 Task: Find a house in Bredbury, United Kingdom, for 4 guests from 6th to 12th September, with a price range of ₹10,000 to ₹14,000, 4 bedrooms, 4 beds, 4 bathrooms, self check-in, and amenities including Wifi, Free parking, TV, Gym, and Breakfast.
Action: Mouse moved to (420, 97)
Screenshot: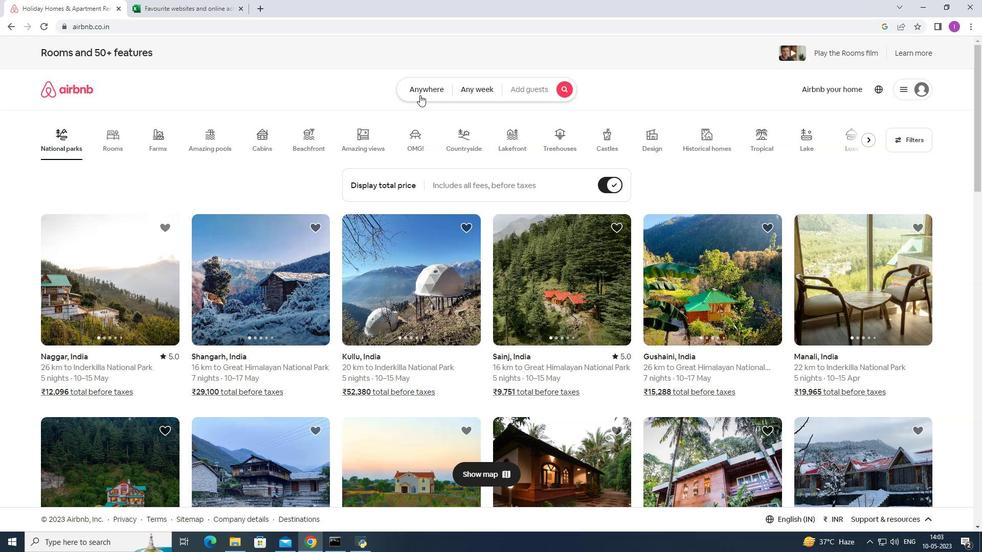 
Action: Mouse pressed left at (420, 97)
Screenshot: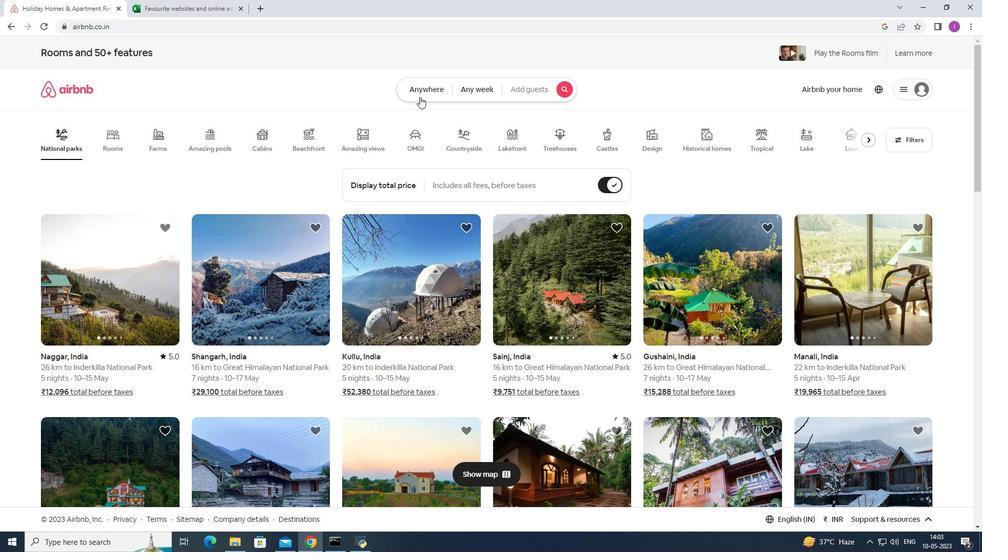 
Action: Mouse moved to (370, 125)
Screenshot: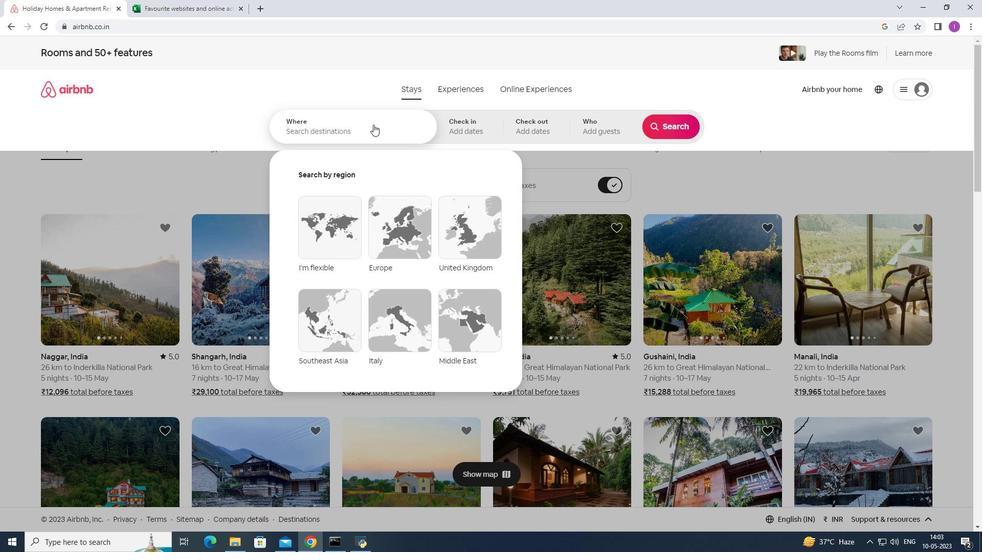 
Action: Mouse pressed left at (370, 125)
Screenshot: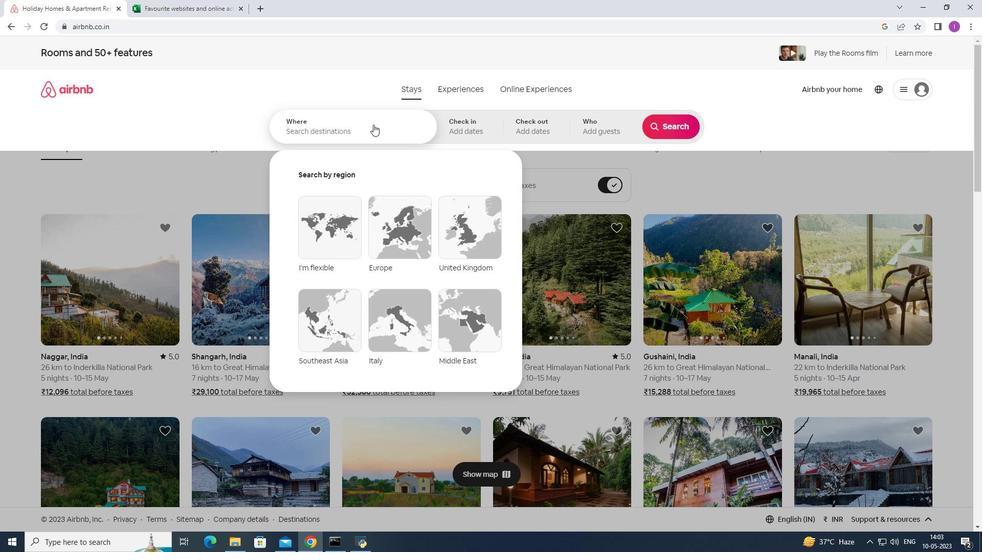 
Action: Key pressed <Key.shift>Bredbury,<Key.shift>United<Key.space><Key.shift>Kingdom
Screenshot: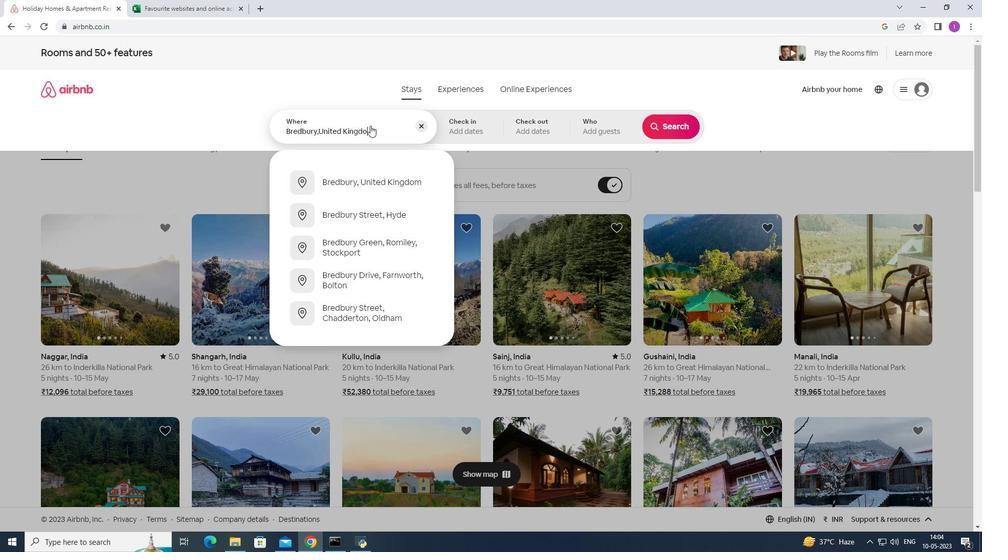 
Action: Mouse moved to (369, 183)
Screenshot: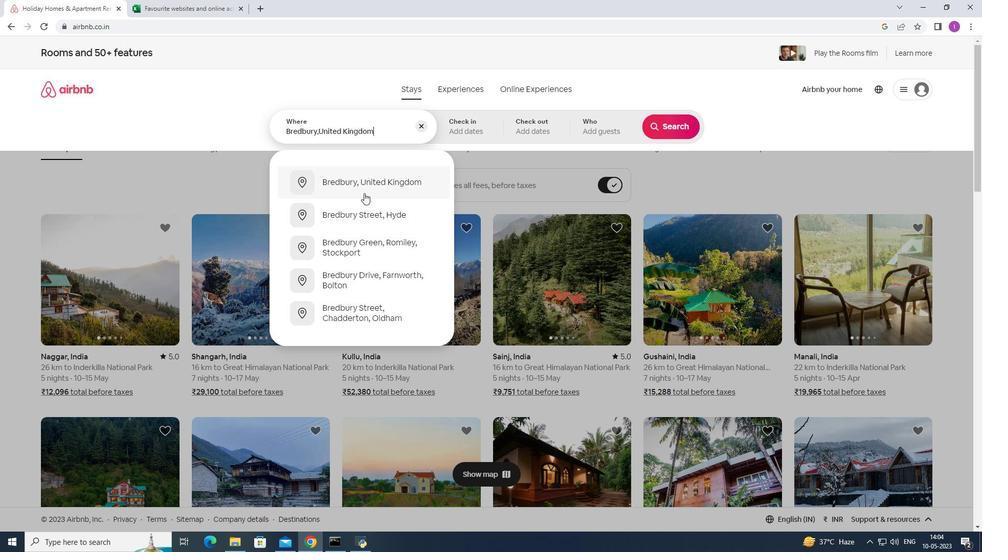 
Action: Mouse pressed left at (369, 183)
Screenshot: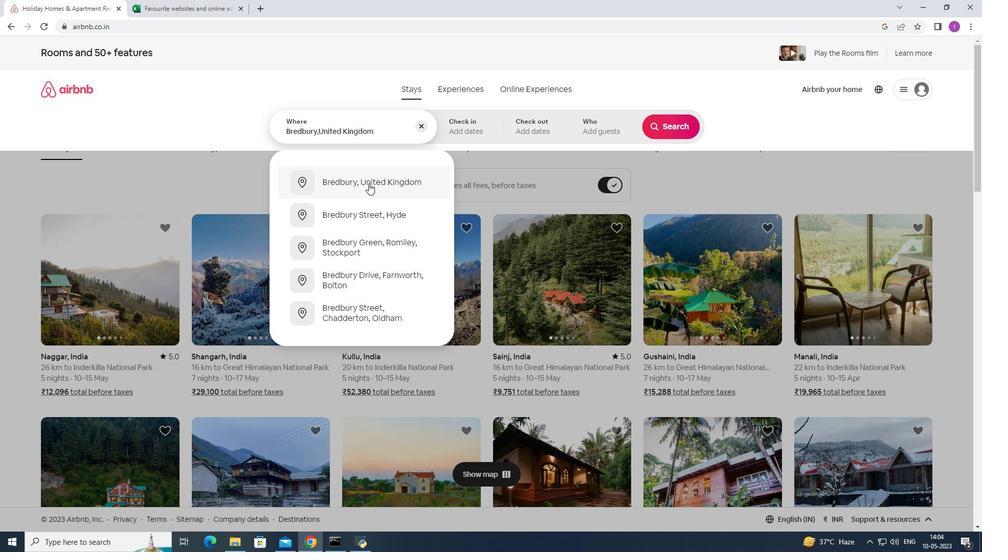
Action: Mouse moved to (665, 211)
Screenshot: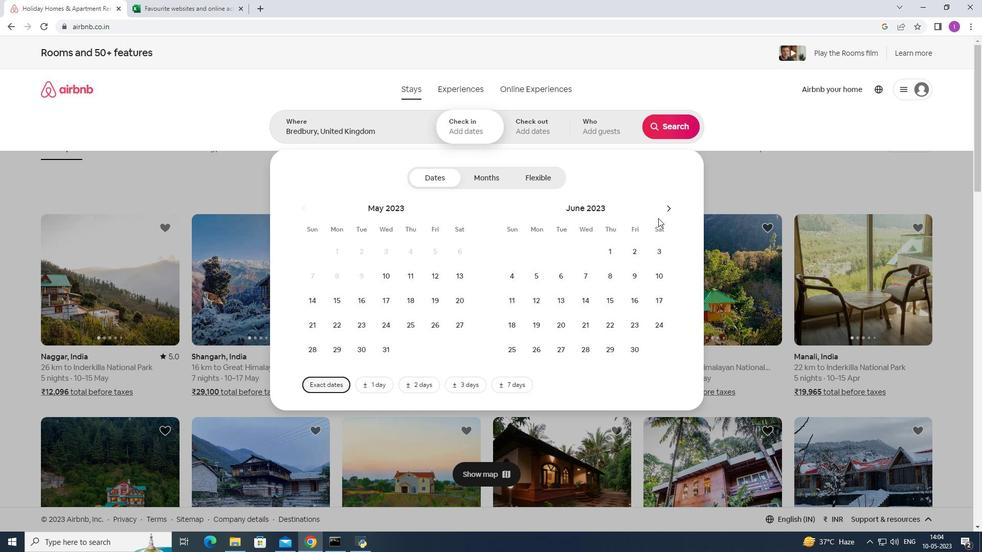
Action: Mouse pressed left at (665, 211)
Screenshot: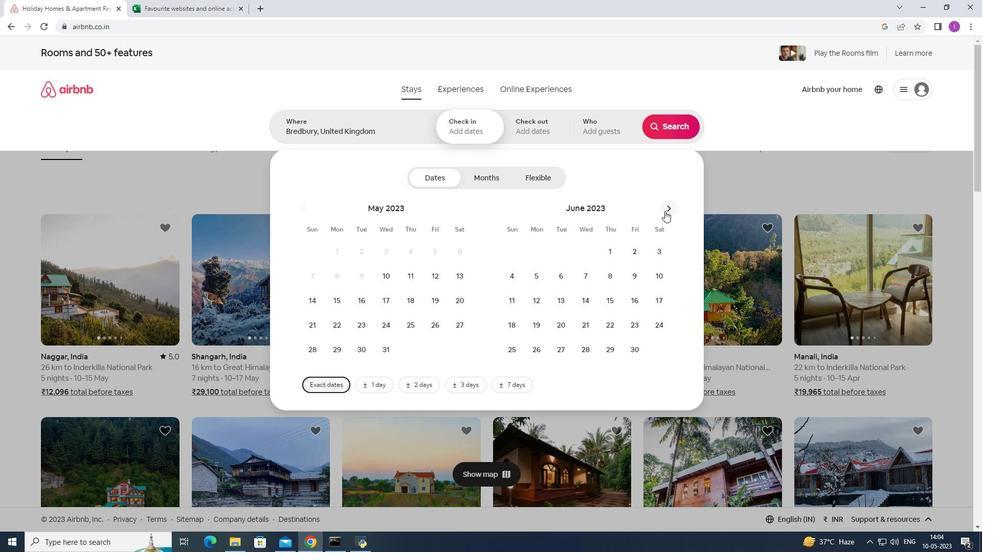 
Action: Mouse pressed left at (665, 211)
Screenshot: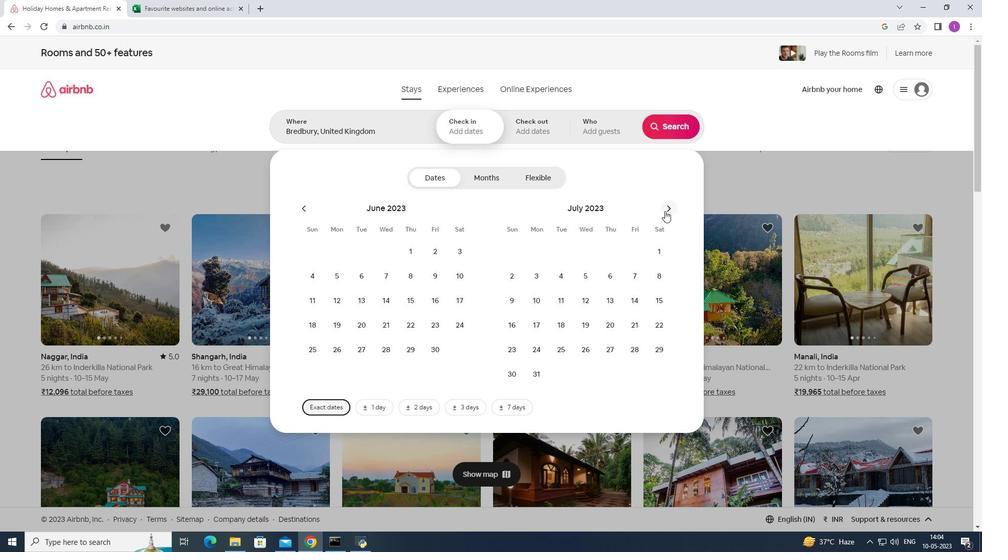 
Action: Mouse moved to (665, 210)
Screenshot: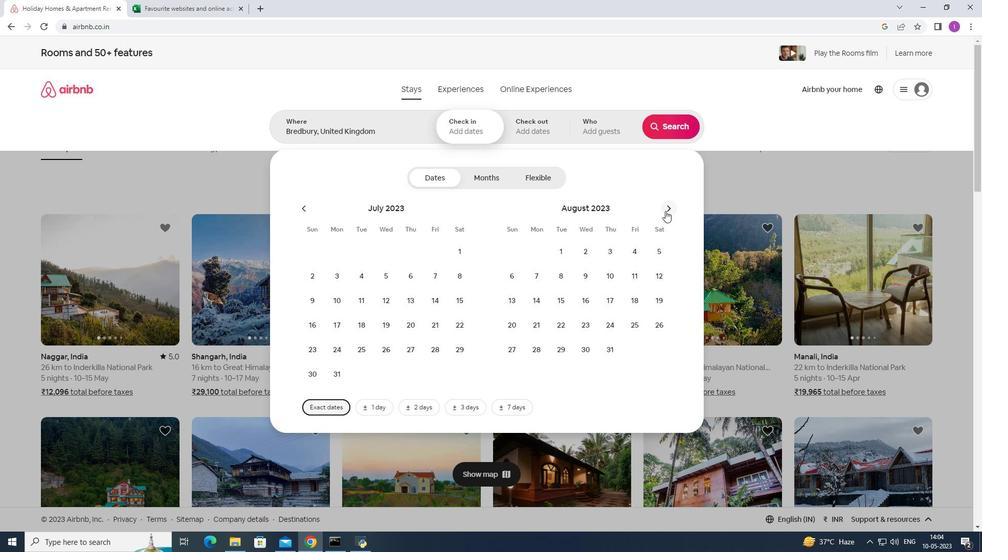
Action: Mouse pressed left at (665, 210)
Screenshot: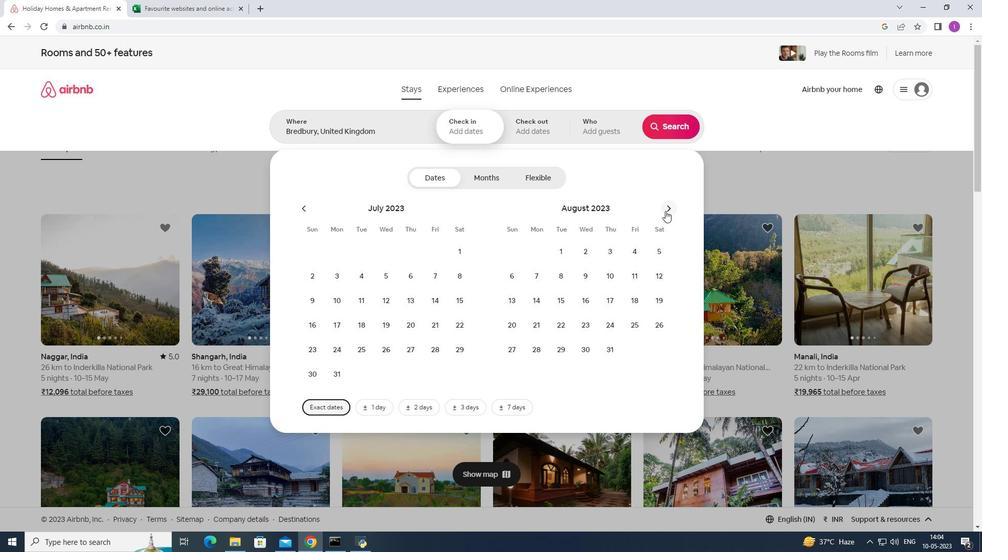 
Action: Mouse moved to (590, 271)
Screenshot: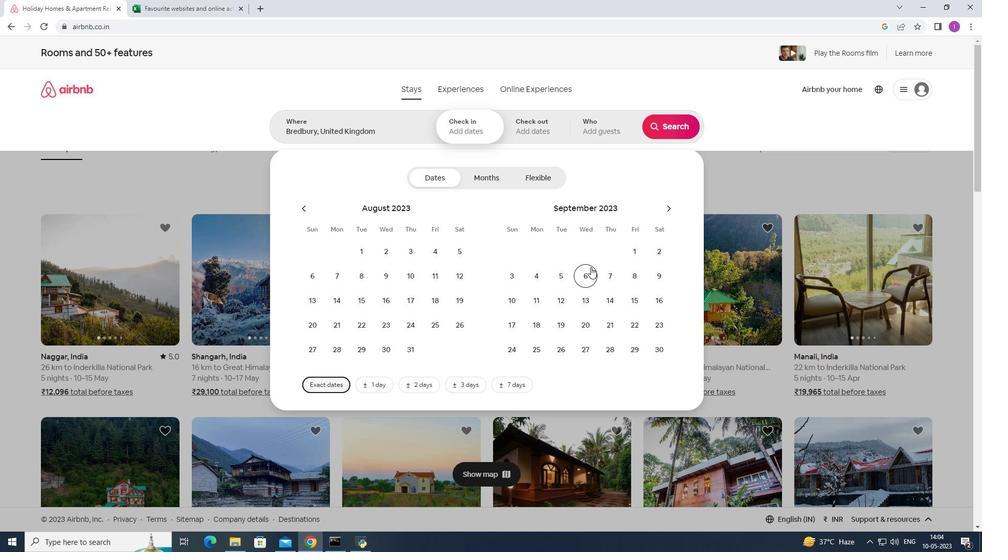 
Action: Mouse pressed left at (590, 271)
Screenshot: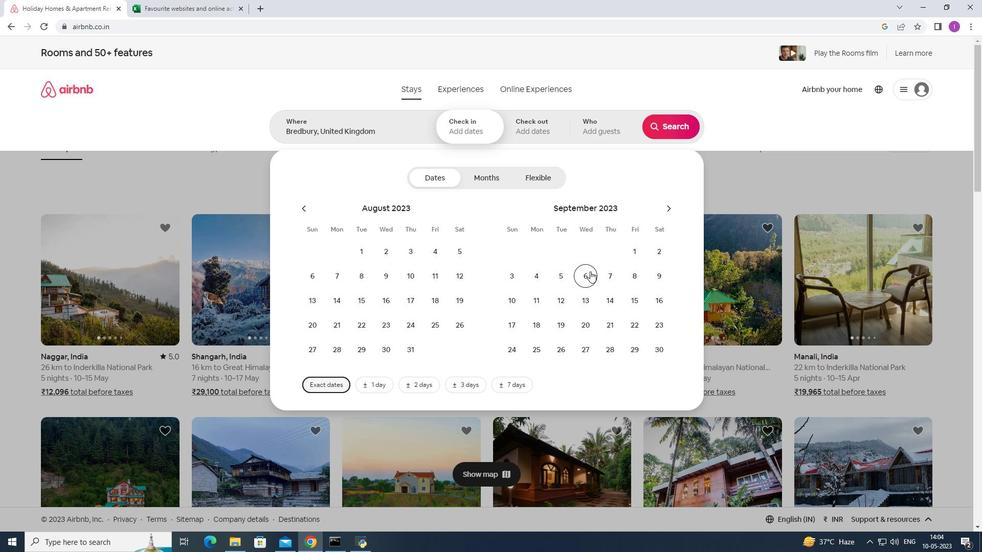 
Action: Mouse moved to (561, 304)
Screenshot: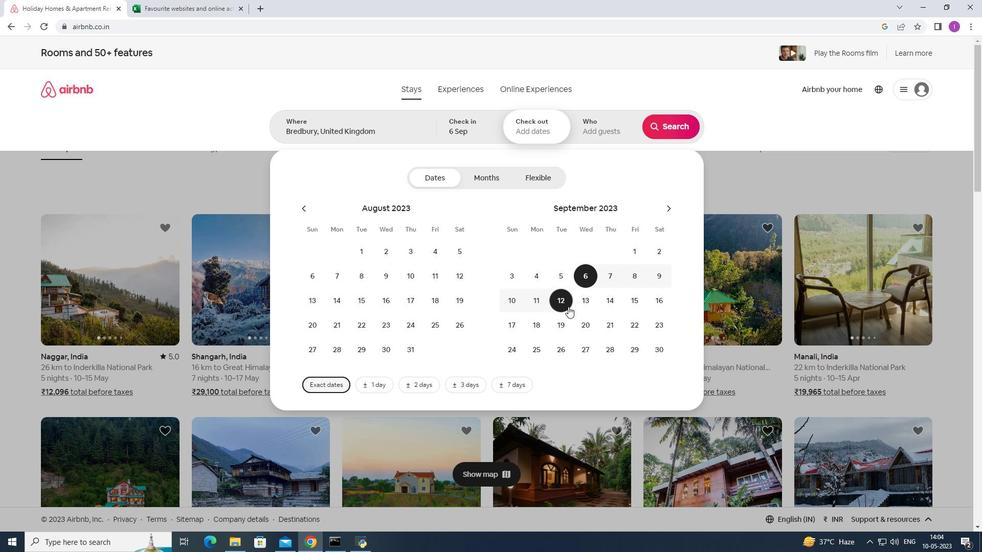 
Action: Mouse pressed left at (561, 304)
Screenshot: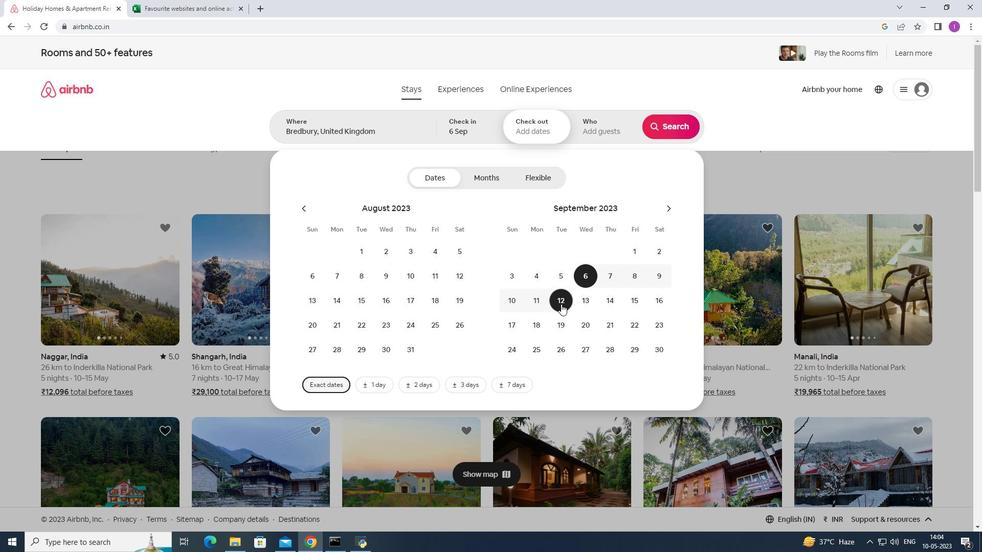 
Action: Mouse moved to (625, 127)
Screenshot: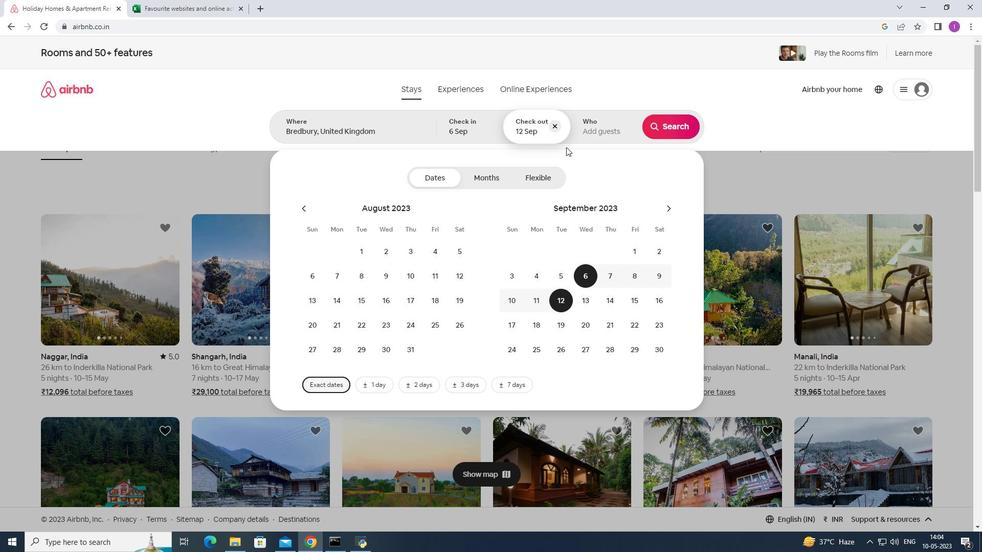 
Action: Mouse pressed left at (625, 127)
Screenshot: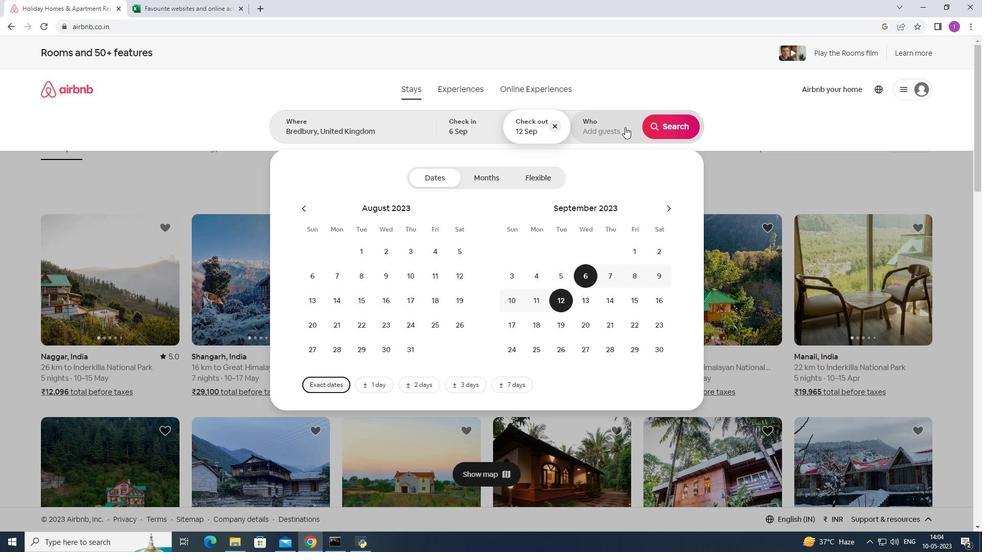 
Action: Mouse moved to (677, 179)
Screenshot: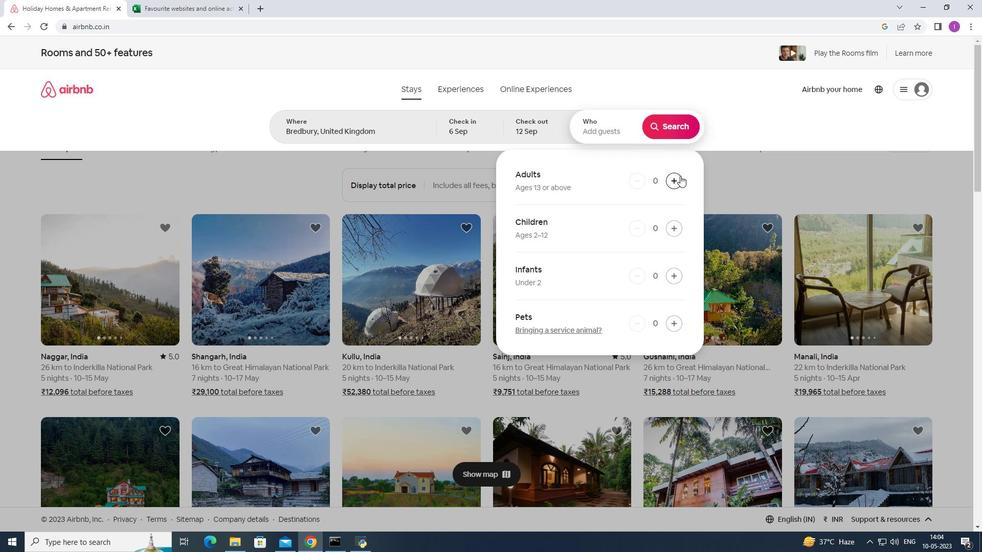 
Action: Mouse pressed left at (677, 179)
Screenshot: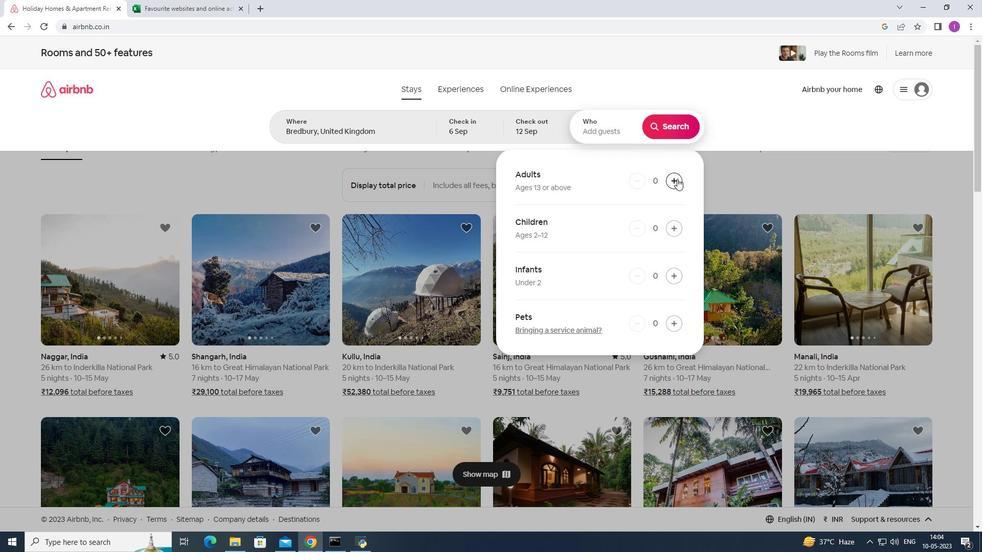 
Action: Mouse pressed left at (677, 179)
Screenshot: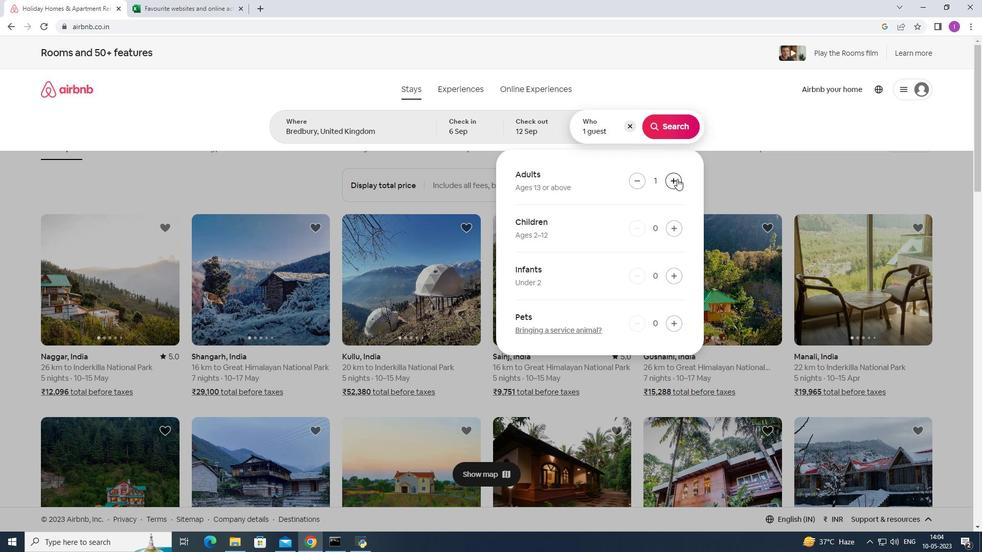 
Action: Mouse pressed left at (677, 179)
Screenshot: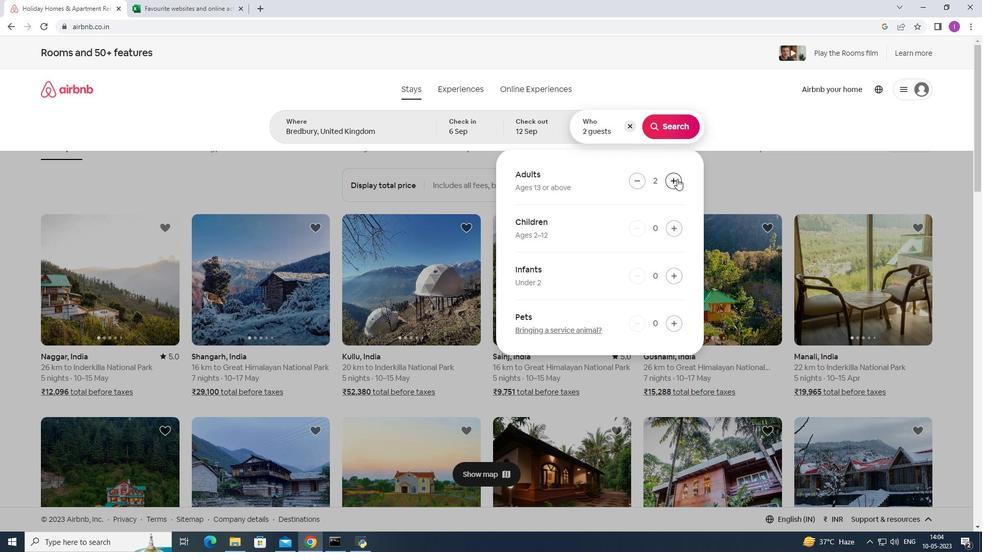 
Action: Mouse pressed left at (677, 179)
Screenshot: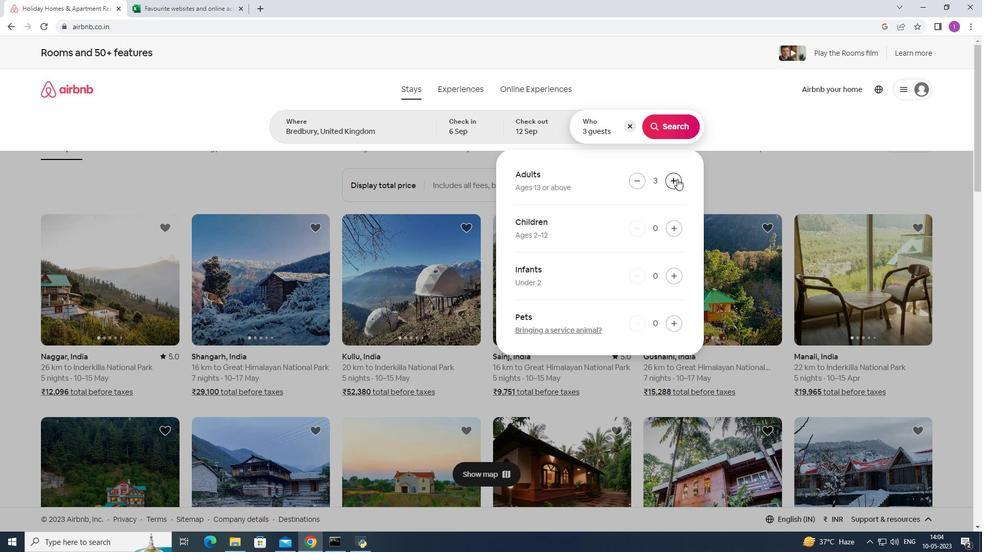 
Action: Mouse moved to (671, 130)
Screenshot: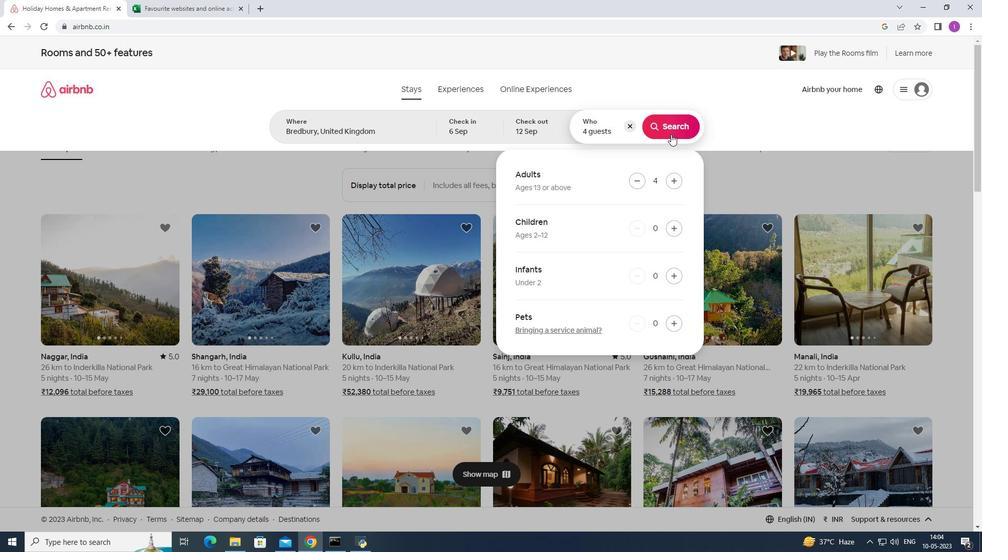 
Action: Mouse pressed left at (671, 130)
Screenshot: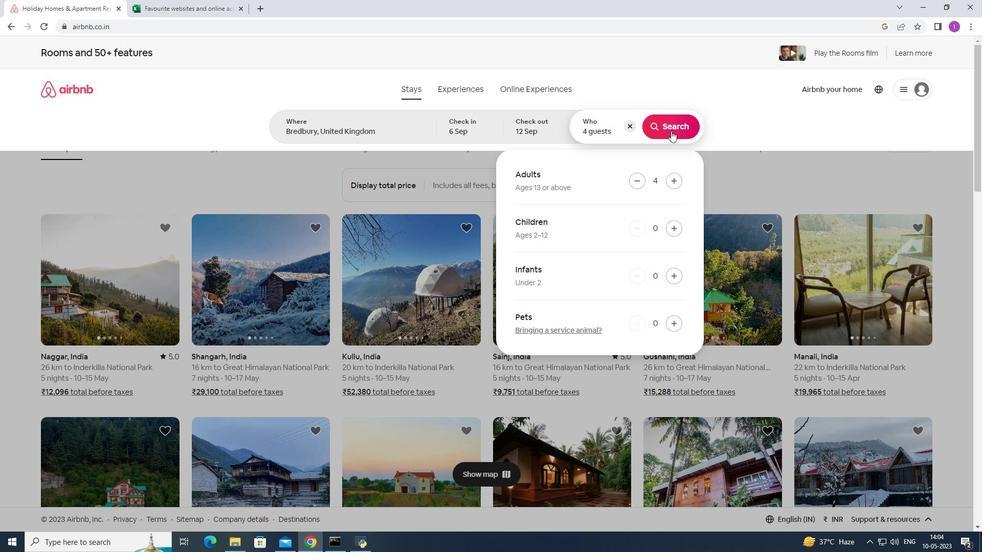 
Action: Mouse moved to (943, 97)
Screenshot: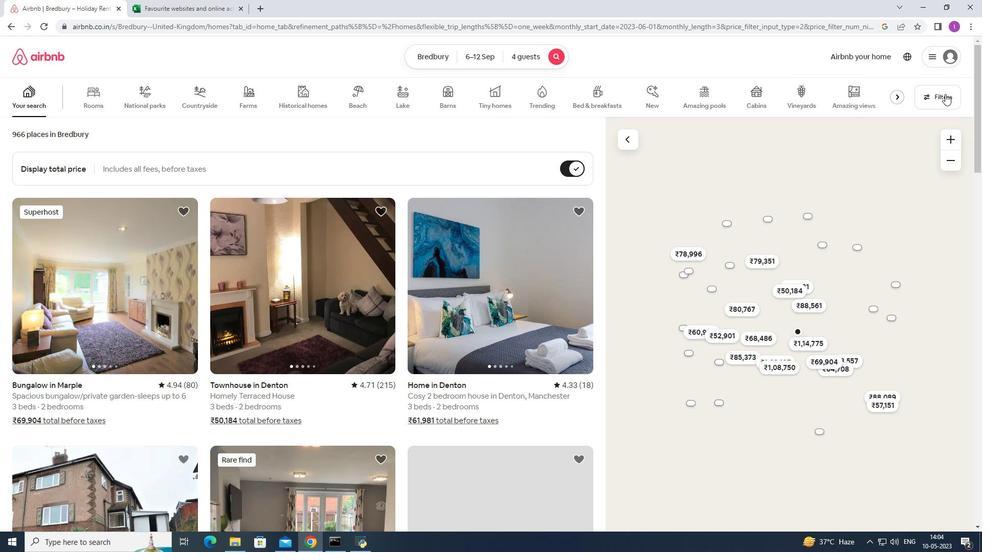 
Action: Mouse pressed left at (943, 97)
Screenshot: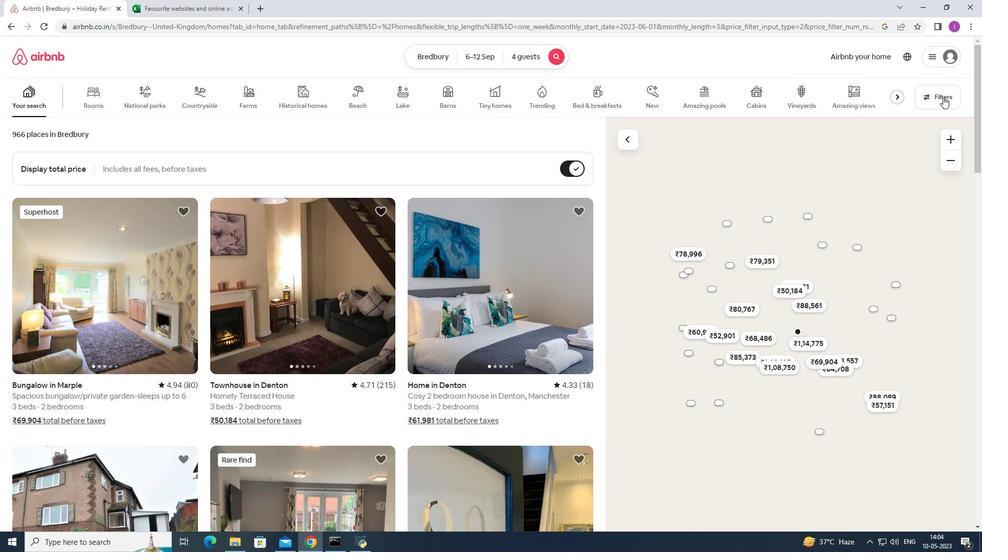 
Action: Mouse moved to (363, 350)
Screenshot: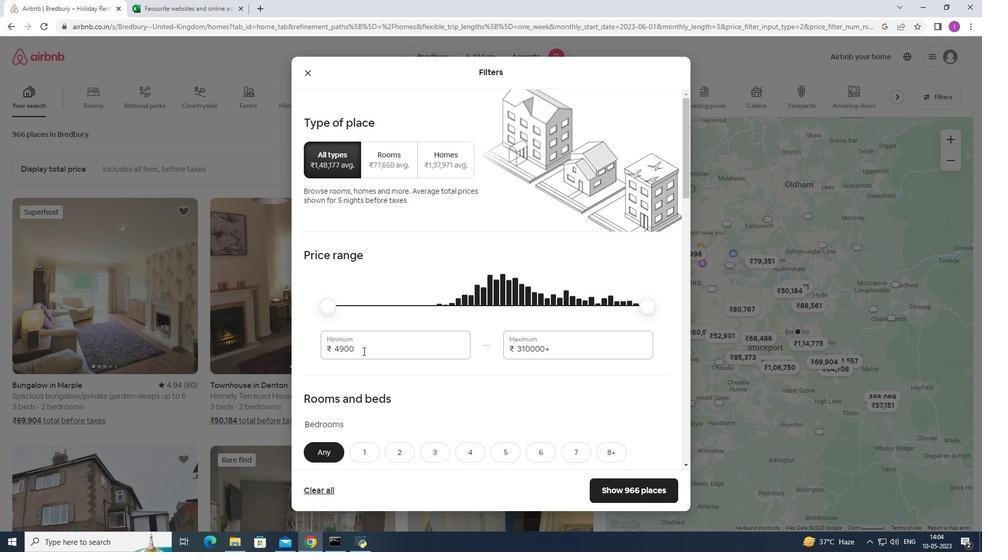 
Action: Mouse pressed left at (363, 350)
Screenshot: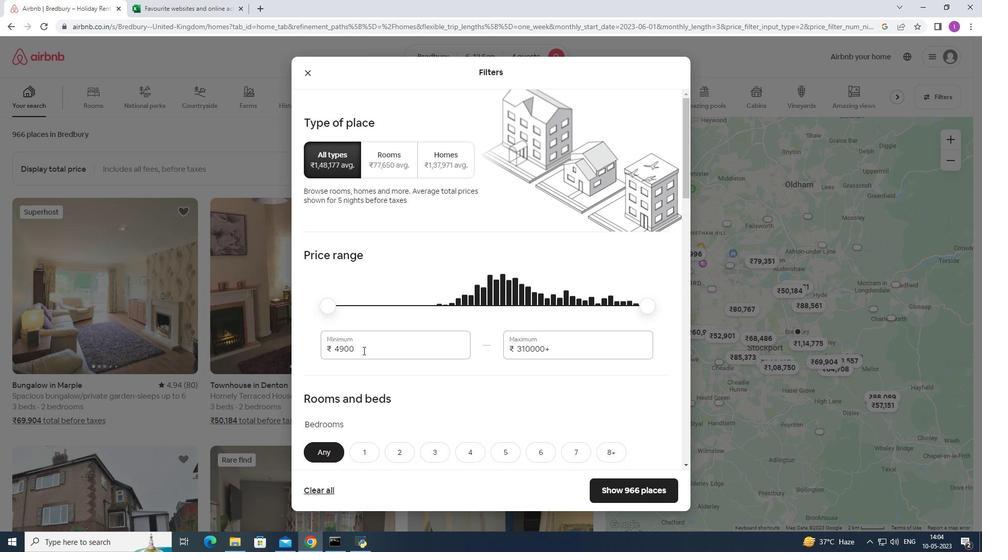 
Action: Mouse moved to (331, 358)
Screenshot: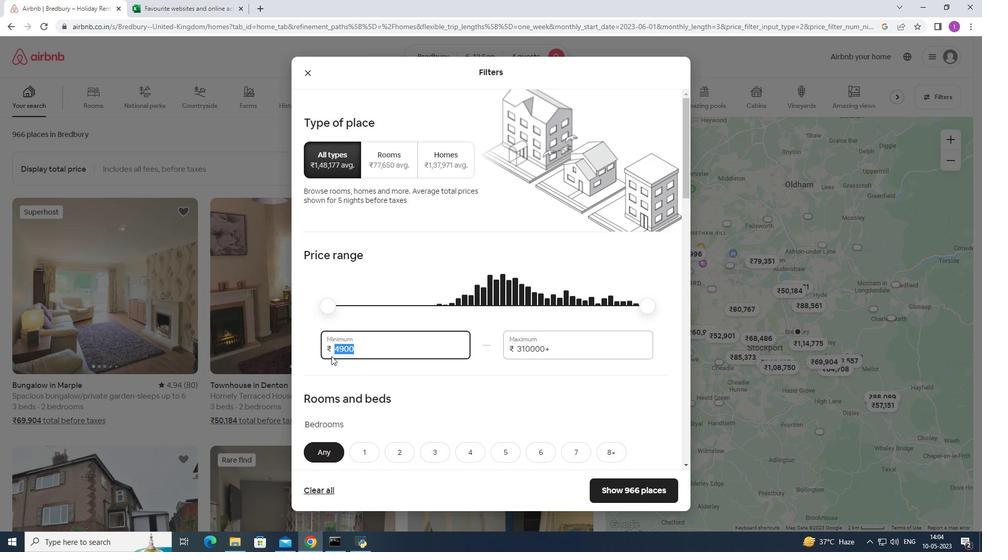 
Action: Key pressed 1
Screenshot: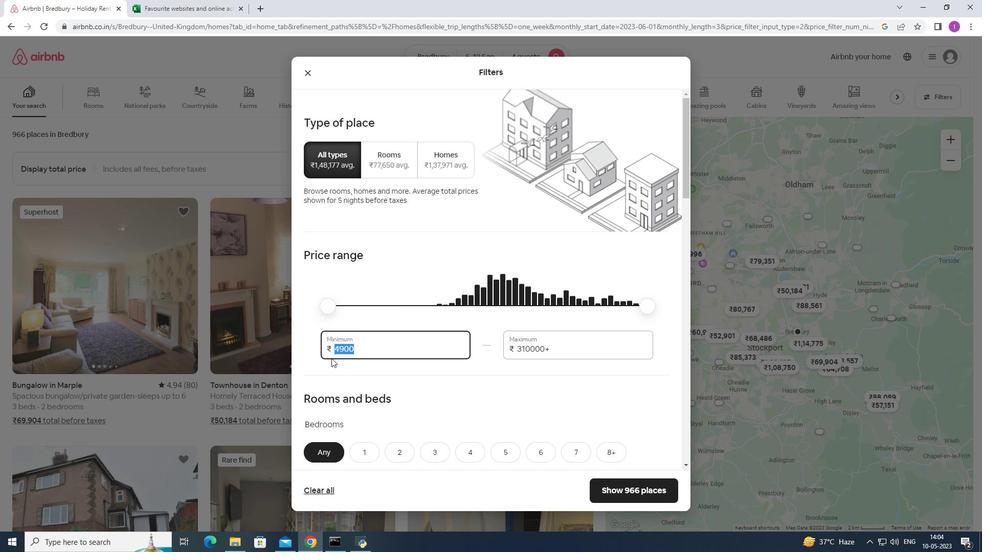 
Action: Mouse moved to (332, 361)
Screenshot: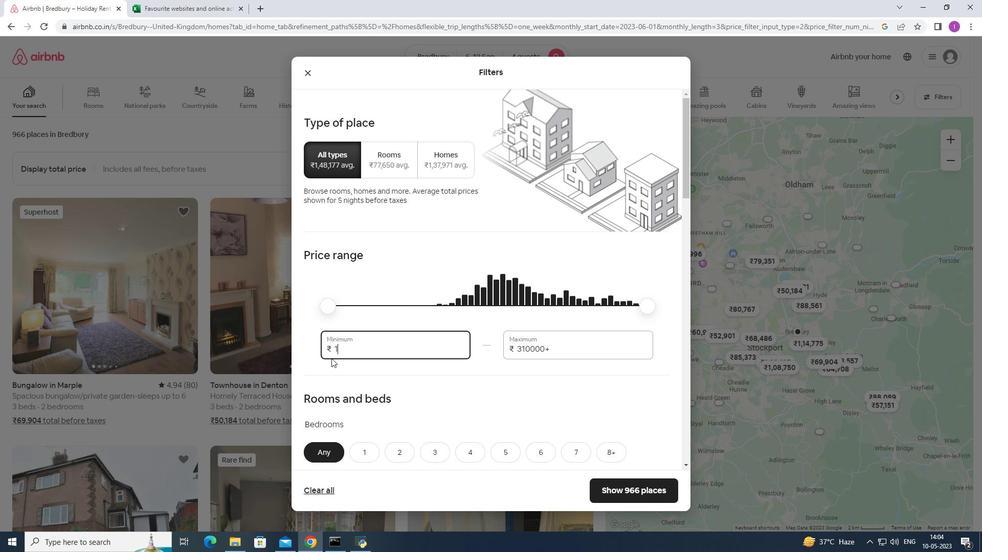 
Action: Key pressed 0000
Screenshot: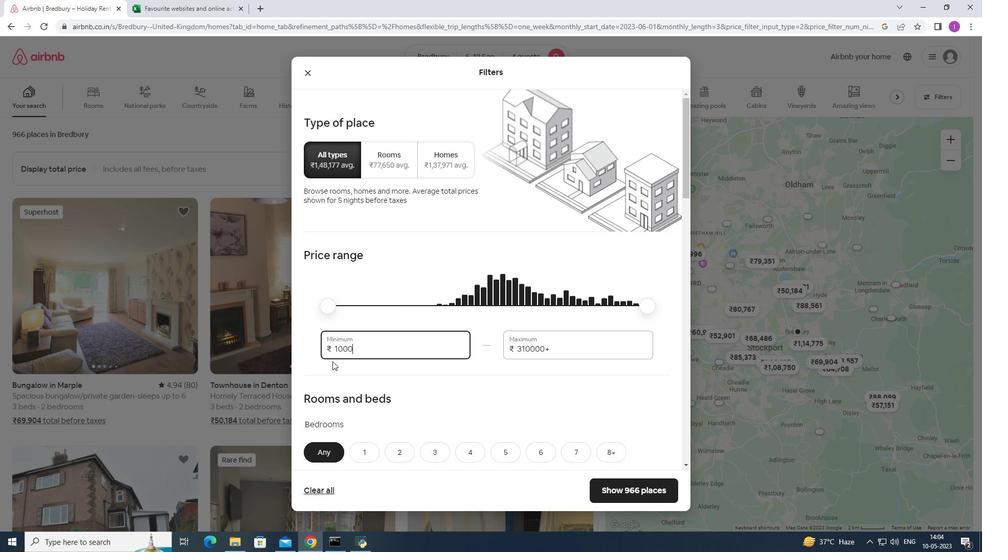 
Action: Mouse moved to (553, 350)
Screenshot: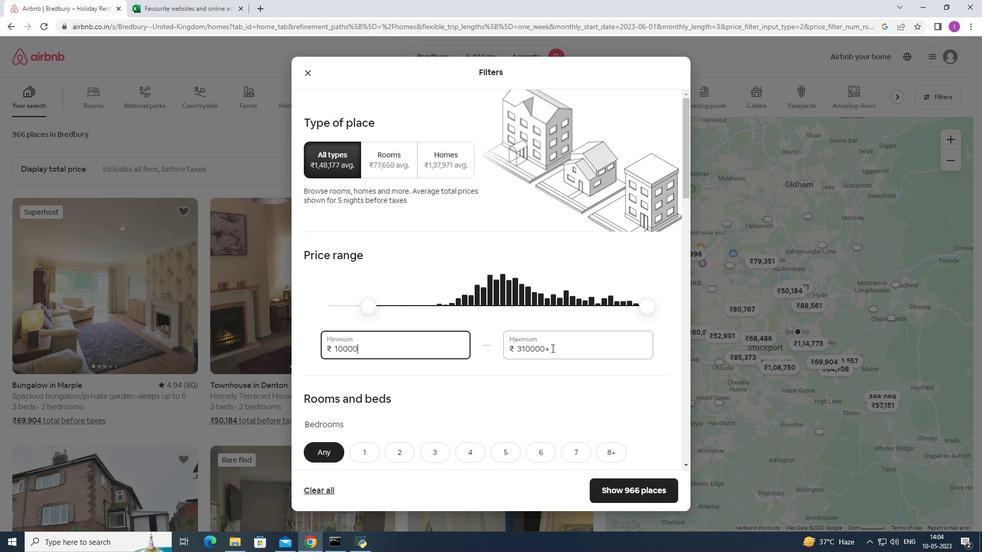 
Action: Mouse pressed left at (553, 350)
Screenshot: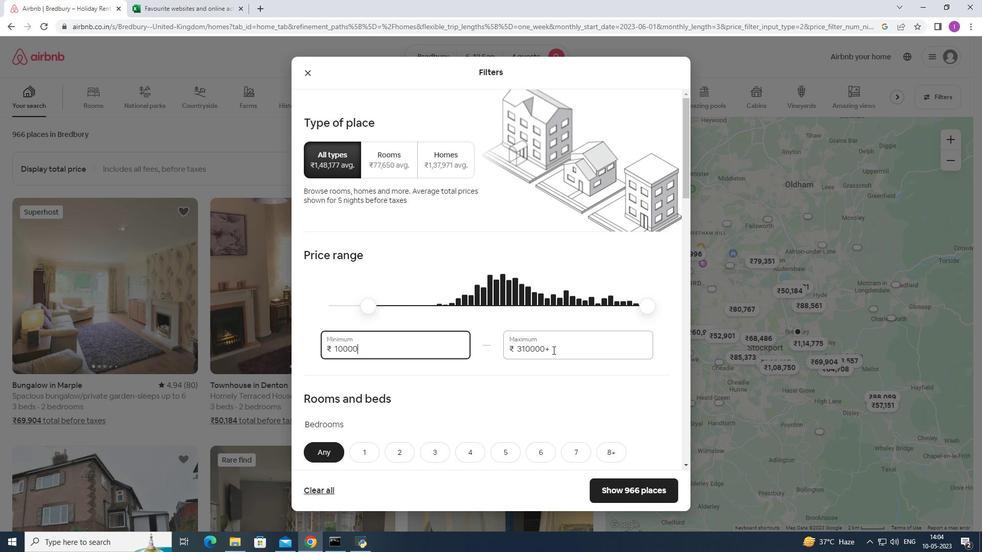 
Action: Mouse moved to (680, 360)
Screenshot: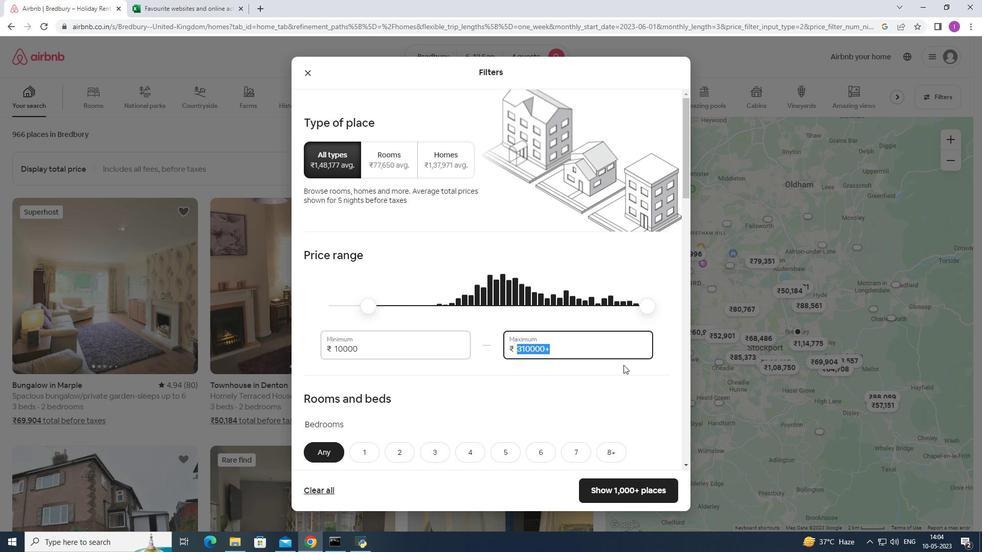 
Action: Key pressed 1
Screenshot: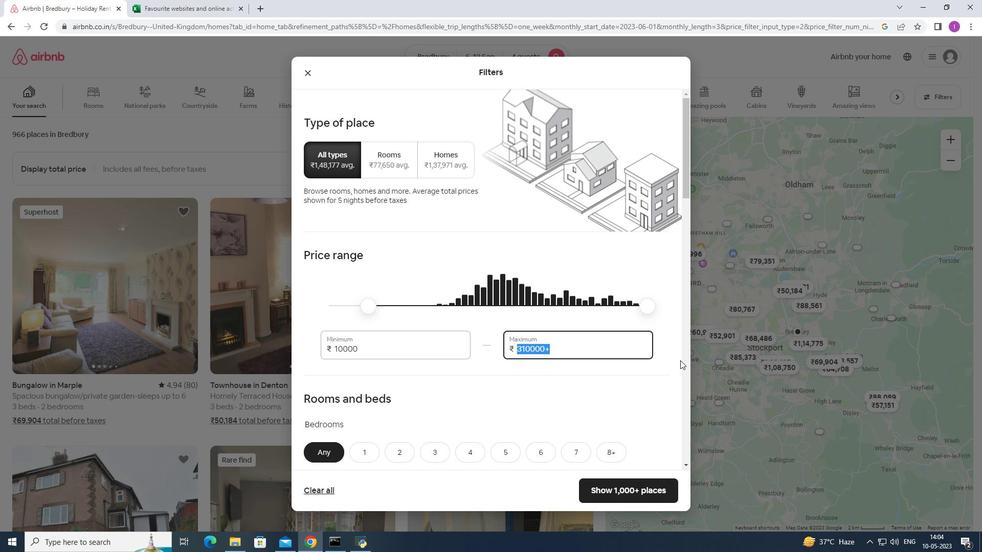 
Action: Mouse moved to (680, 359)
Screenshot: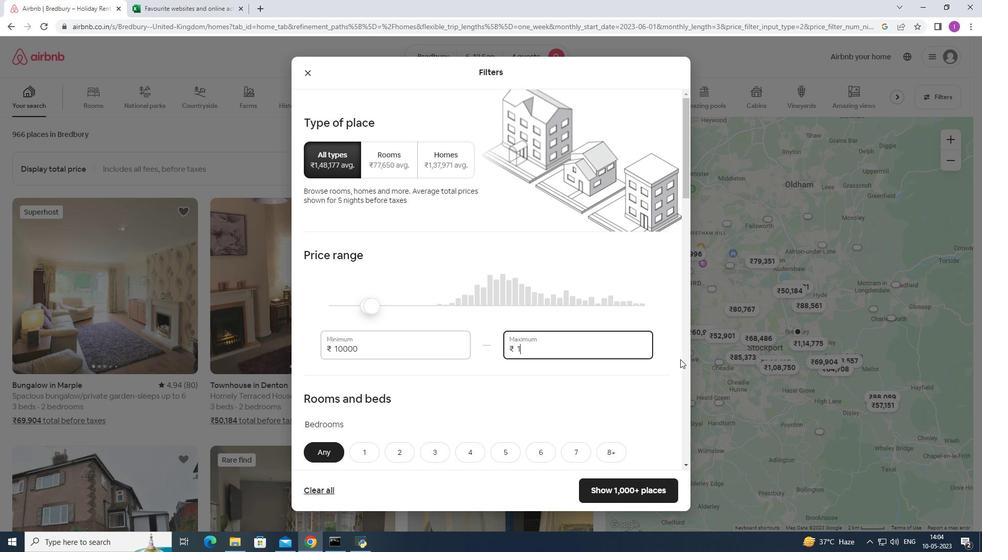 
Action: Key pressed 4
Screenshot: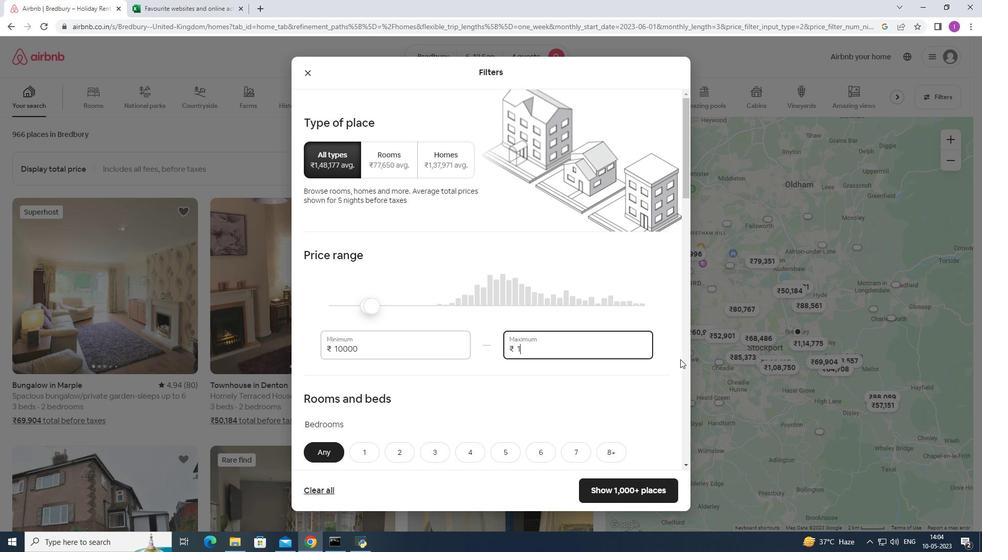 
Action: Mouse moved to (678, 360)
Screenshot: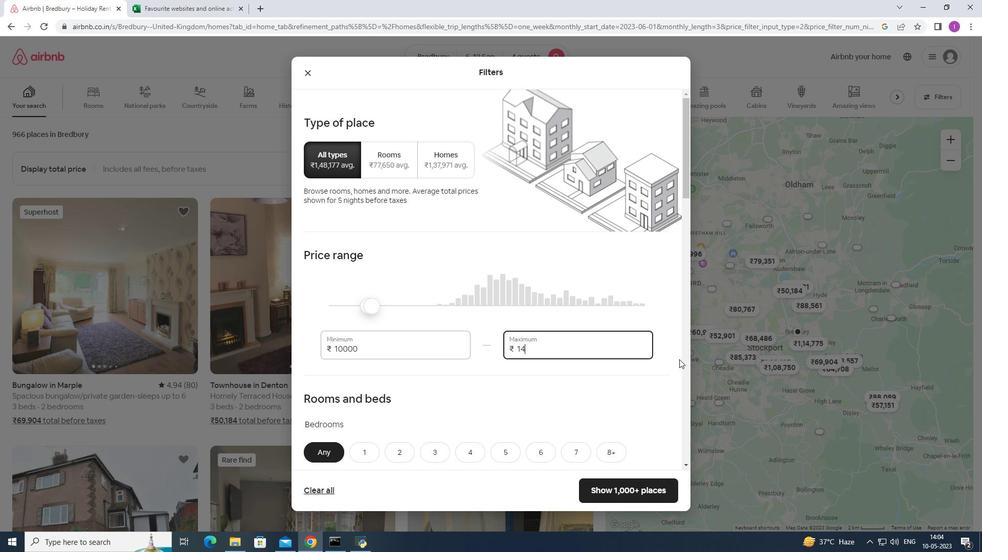 
Action: Key pressed 0
Screenshot: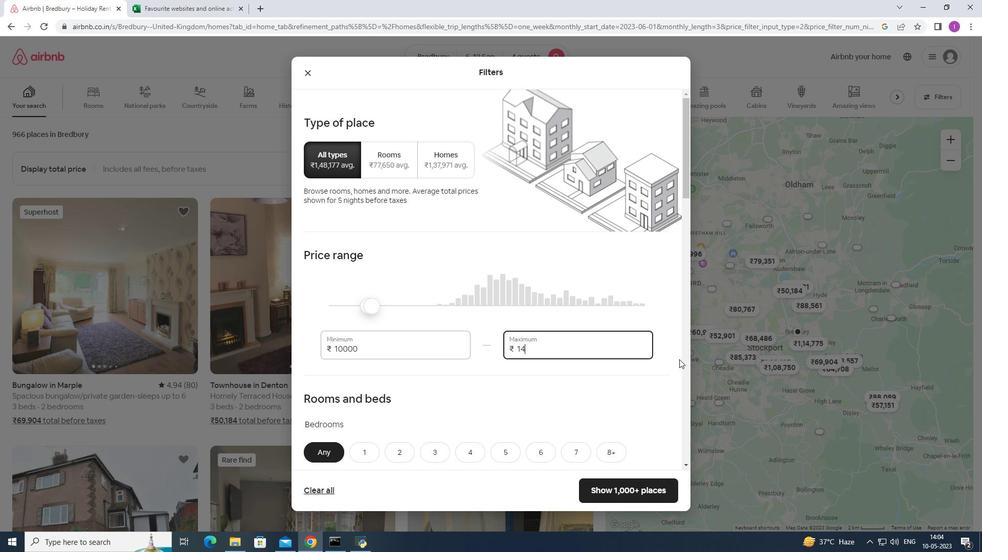 
Action: Mouse moved to (678, 361)
Screenshot: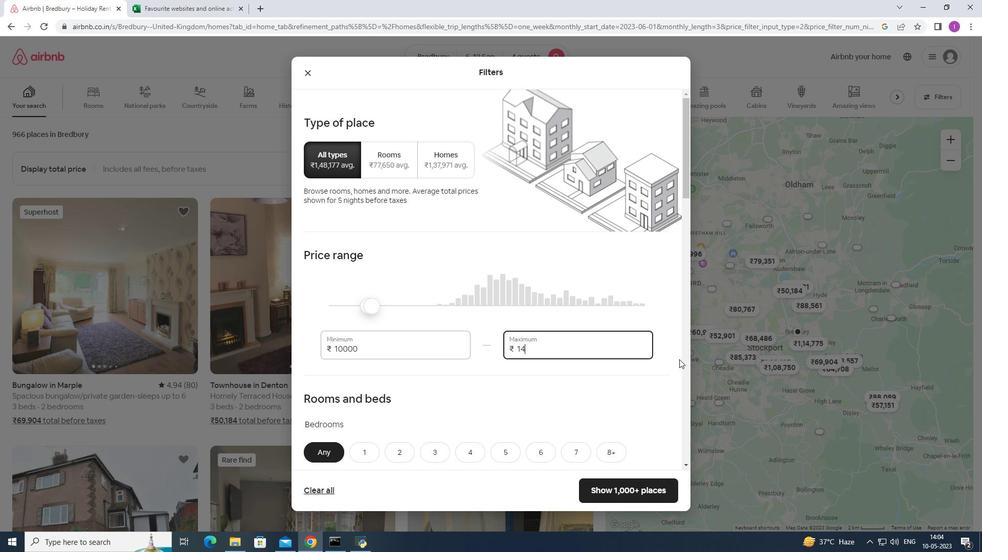 
Action: Key pressed 00
Screenshot: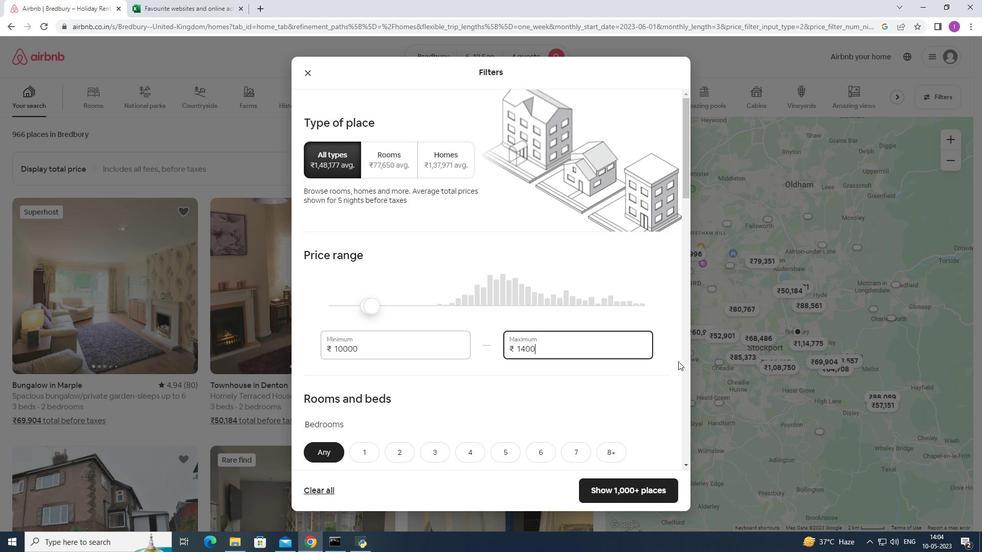 
Action: Mouse moved to (646, 389)
Screenshot: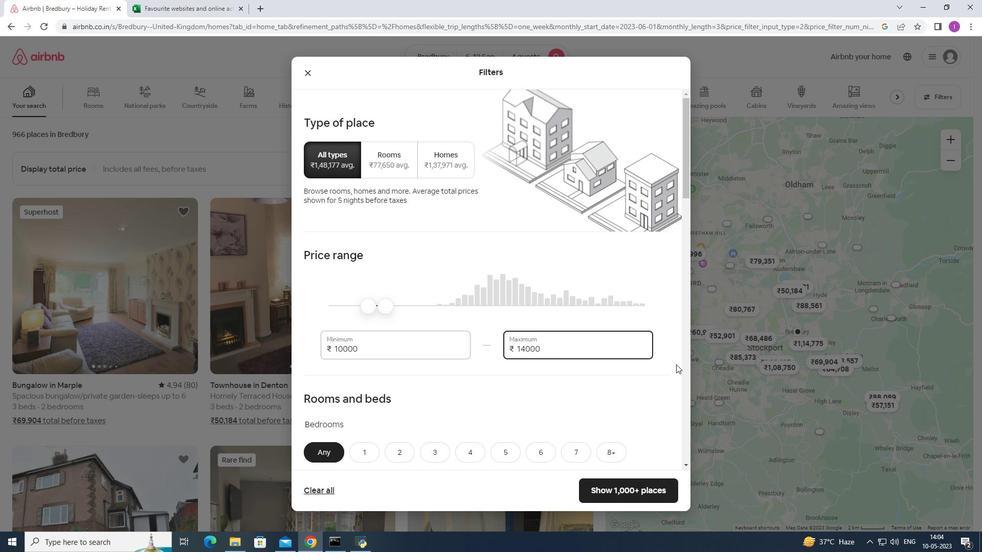 
Action: Mouse scrolled (646, 388) with delta (0, 0)
Screenshot: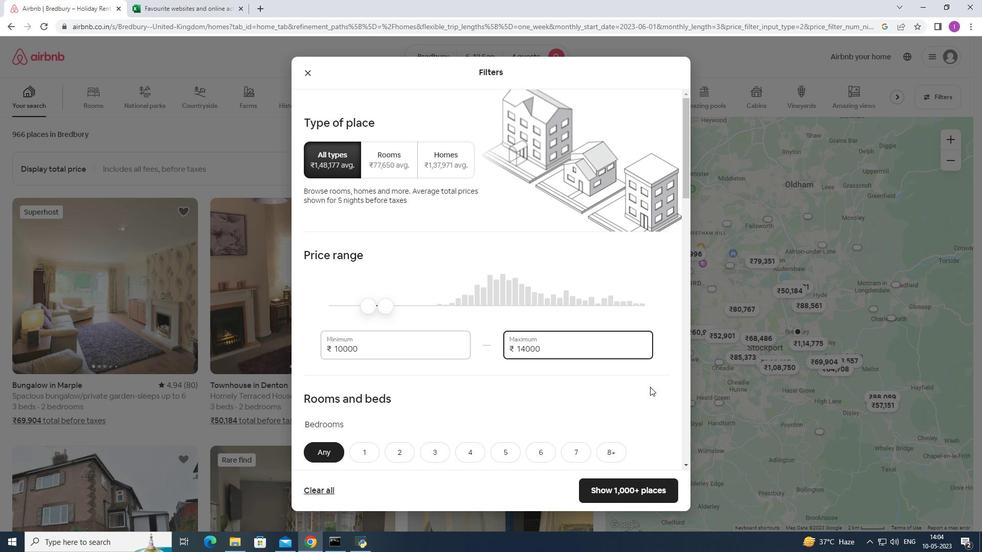 
Action: Mouse scrolled (646, 388) with delta (0, 0)
Screenshot: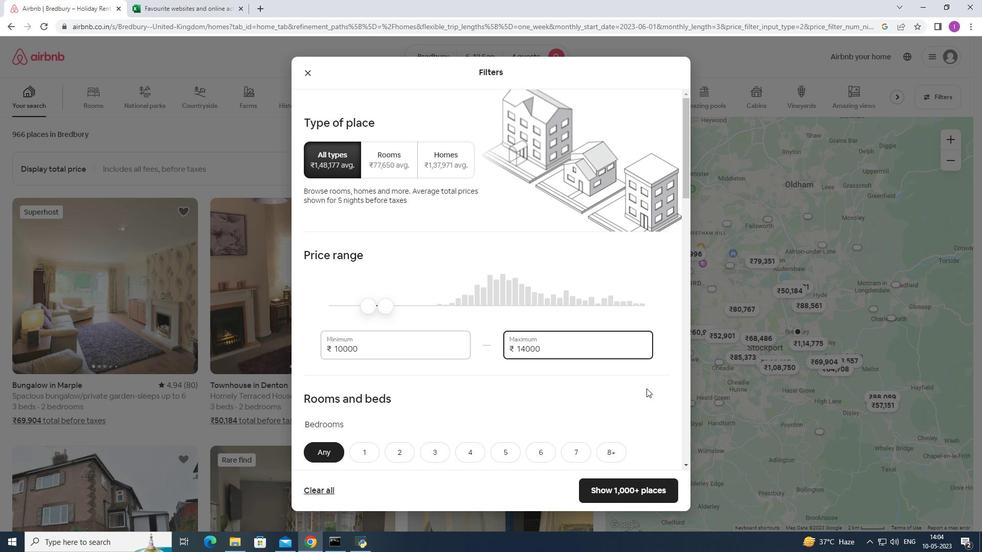 
Action: Mouse scrolled (646, 388) with delta (0, 0)
Screenshot: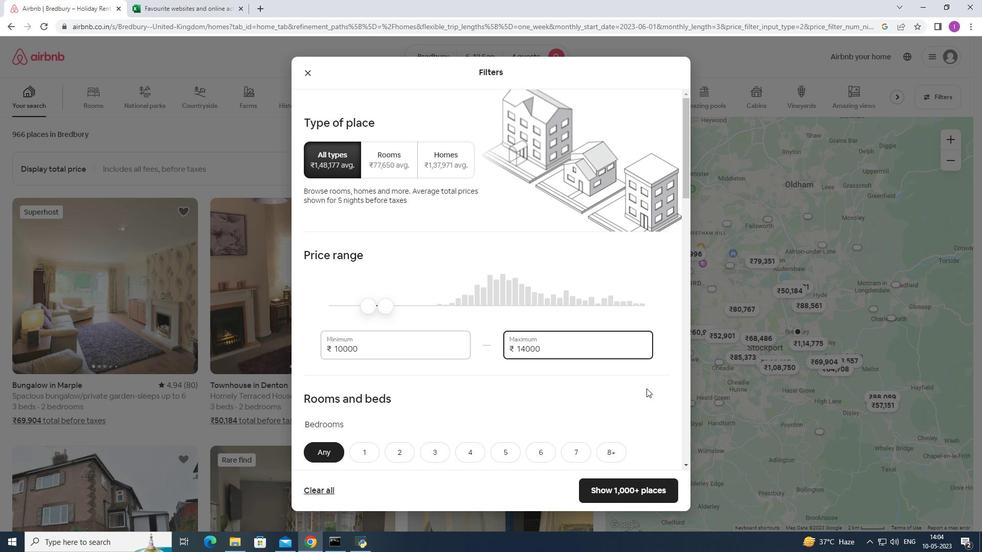 
Action: Mouse moved to (471, 299)
Screenshot: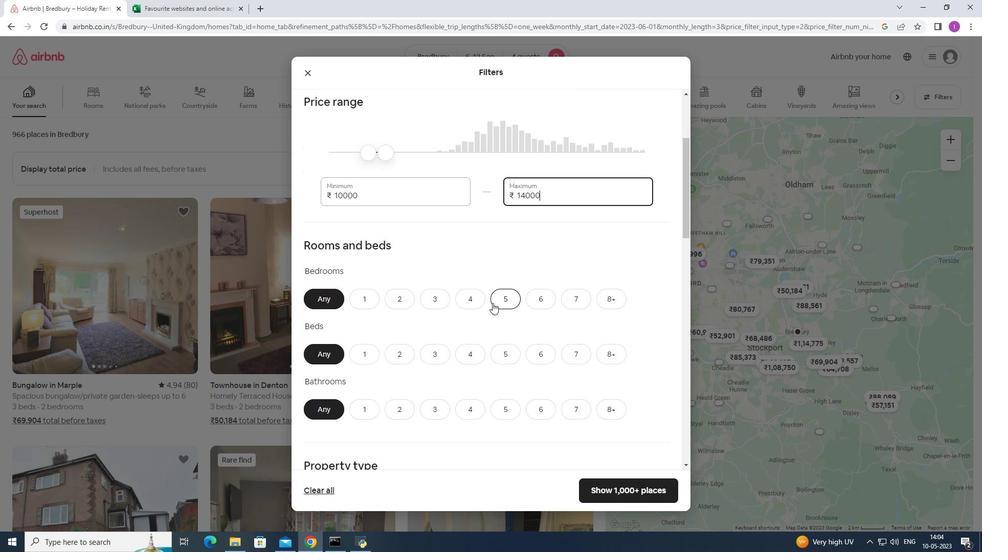 
Action: Mouse pressed left at (471, 299)
Screenshot: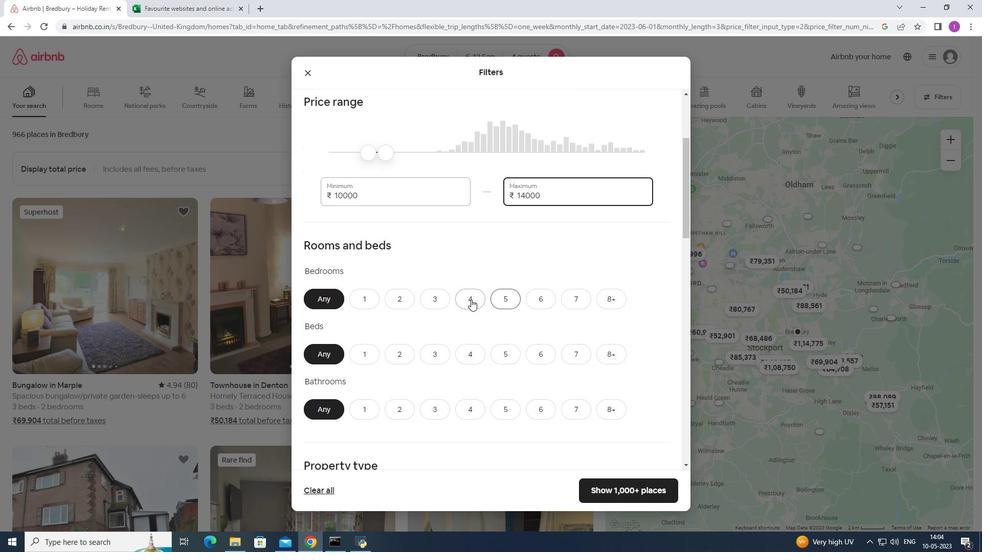 
Action: Mouse moved to (481, 353)
Screenshot: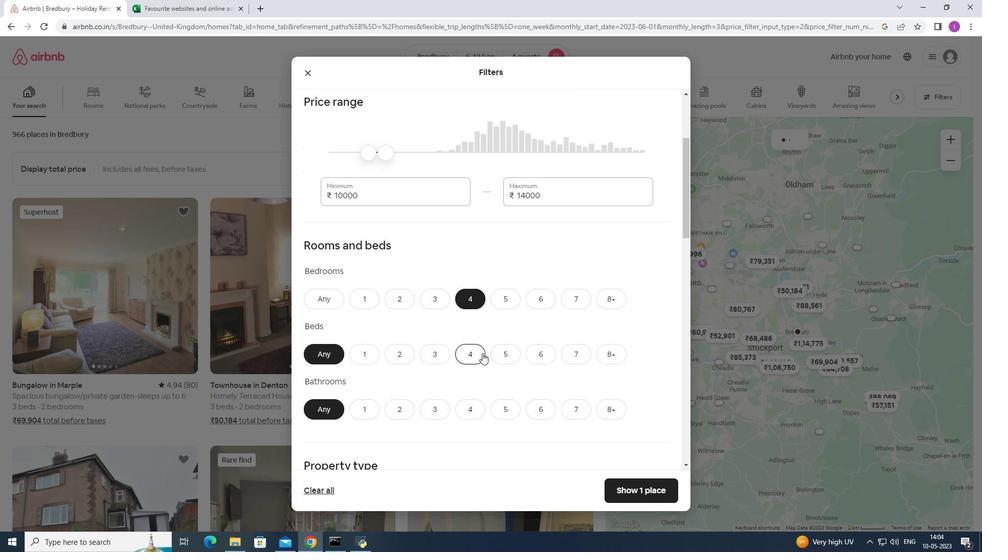 
Action: Mouse pressed left at (481, 353)
Screenshot: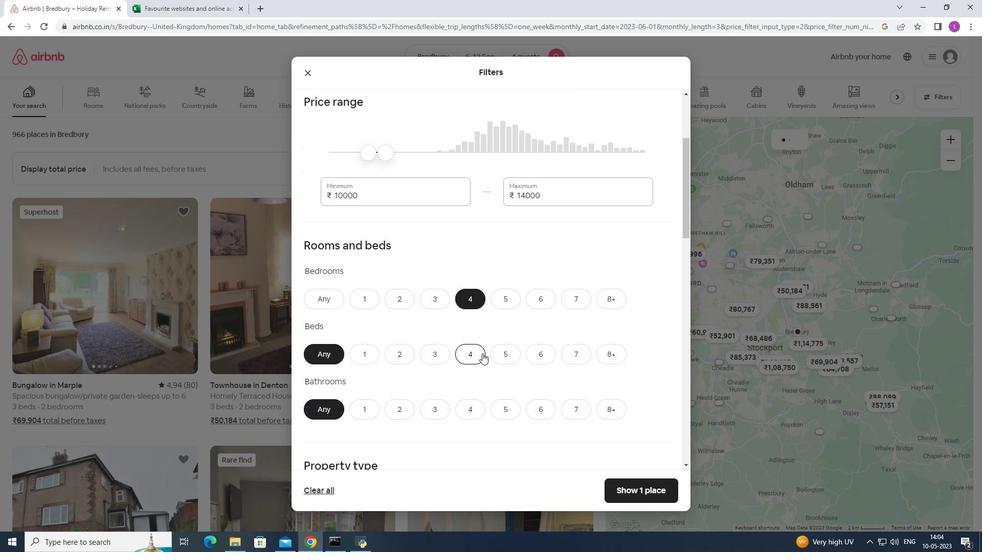 
Action: Mouse moved to (482, 405)
Screenshot: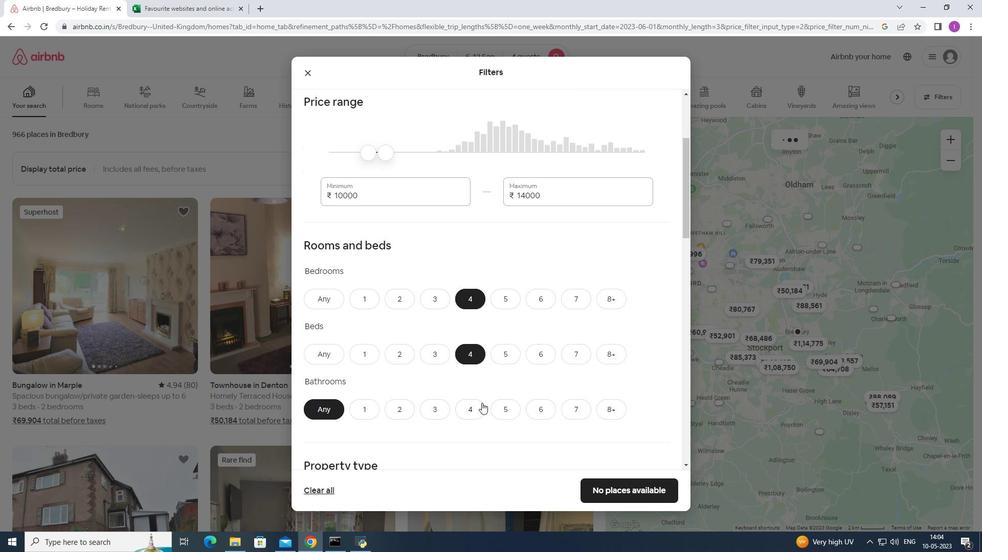 
Action: Mouse pressed left at (482, 405)
Screenshot: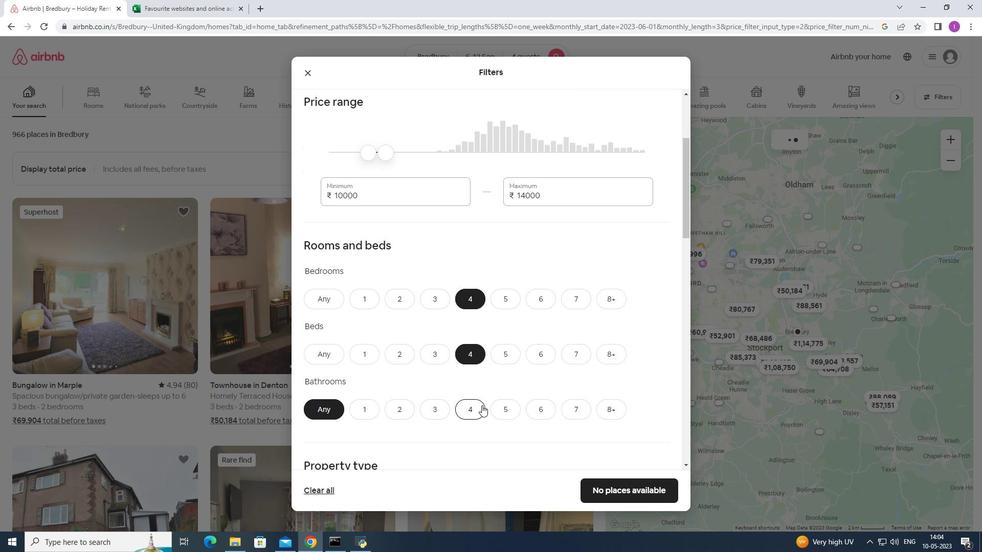 
Action: Mouse moved to (398, 384)
Screenshot: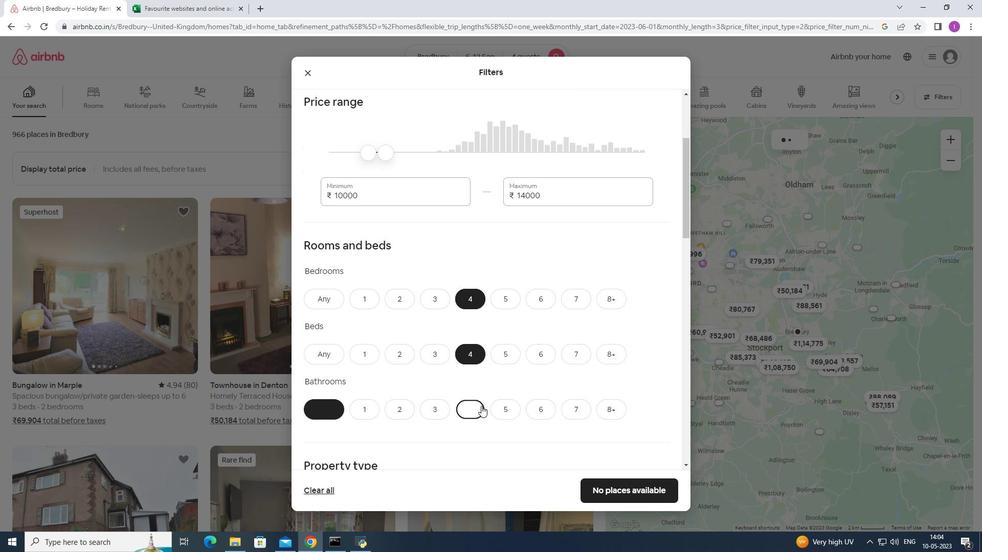 
Action: Mouse scrolled (398, 384) with delta (0, 0)
Screenshot: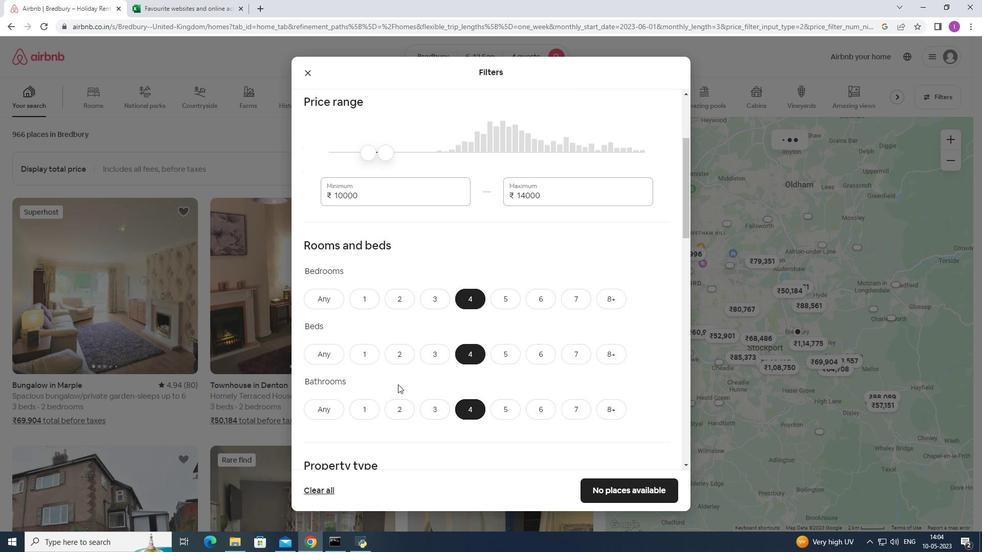 
Action: Mouse scrolled (398, 384) with delta (0, 0)
Screenshot: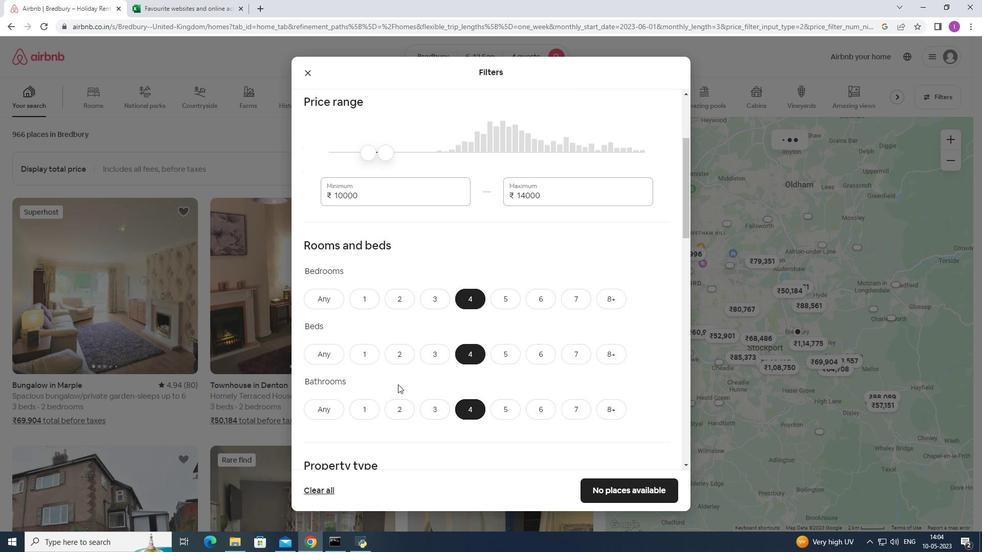 
Action: Mouse scrolled (398, 384) with delta (0, 0)
Screenshot: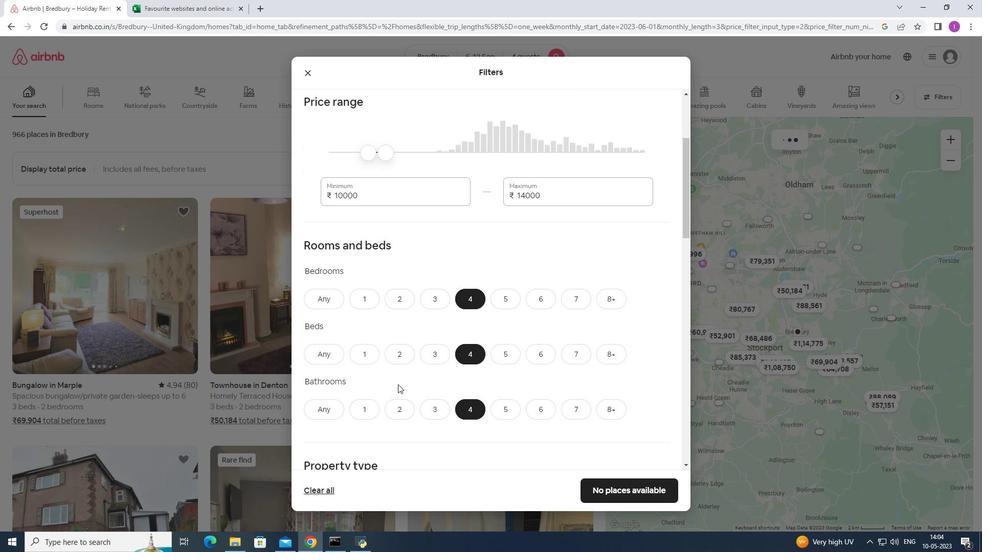 
Action: Mouse scrolled (398, 384) with delta (0, 0)
Screenshot: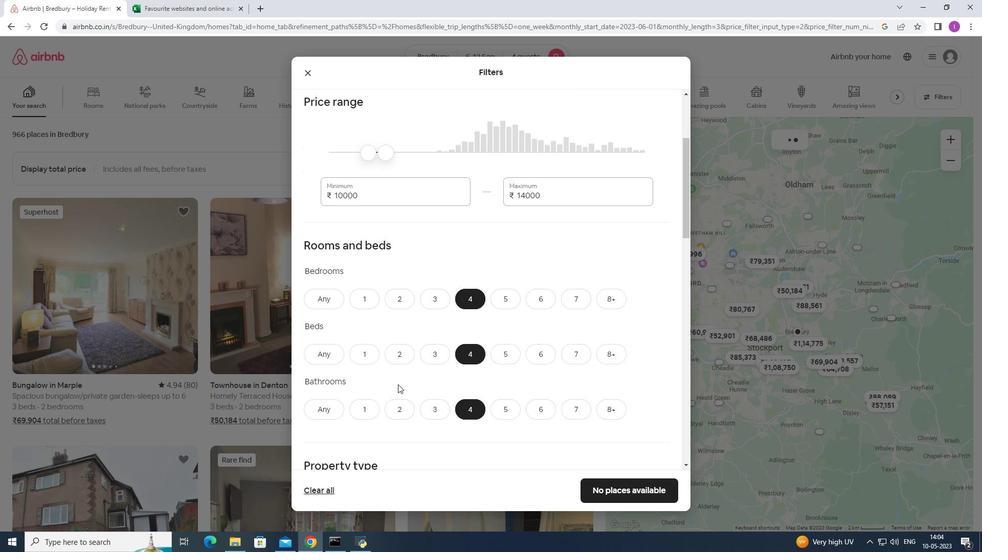 
Action: Mouse moved to (372, 338)
Screenshot: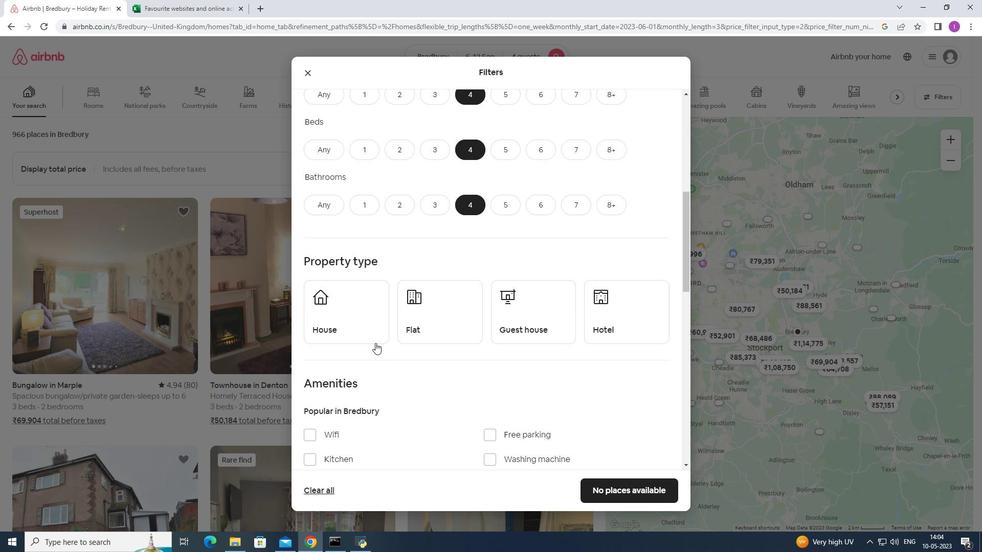 
Action: Mouse pressed left at (372, 338)
Screenshot: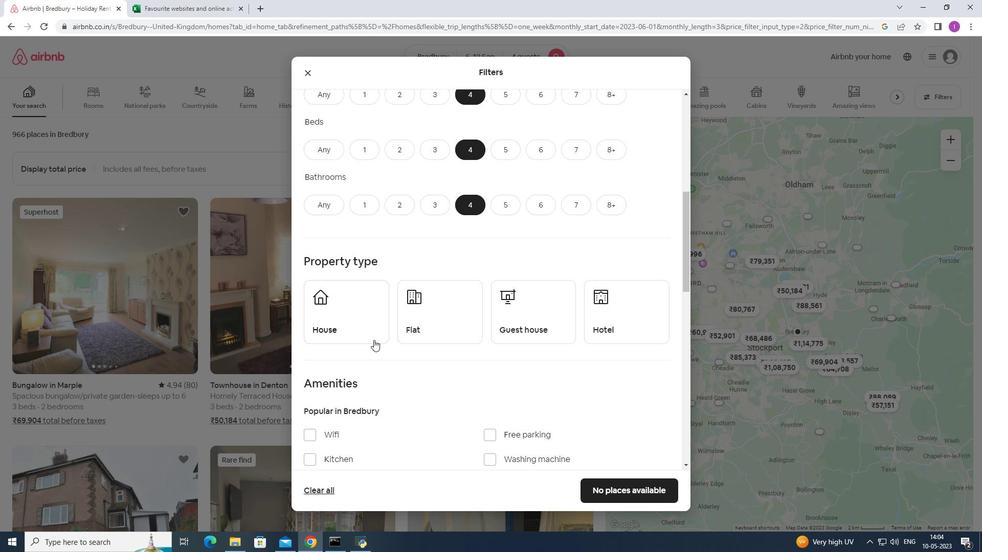 
Action: Mouse moved to (427, 321)
Screenshot: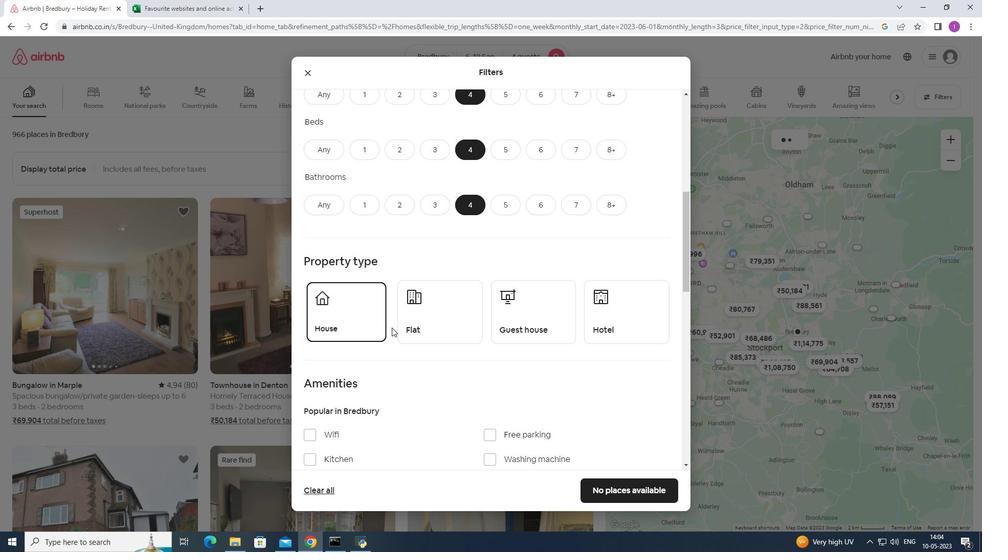 
Action: Mouse pressed left at (427, 321)
Screenshot: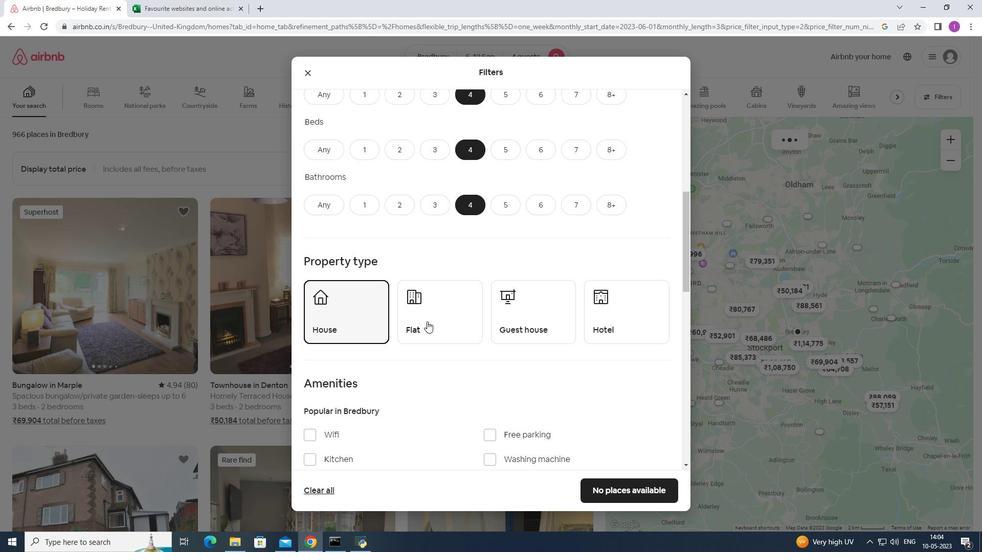 
Action: Mouse moved to (566, 310)
Screenshot: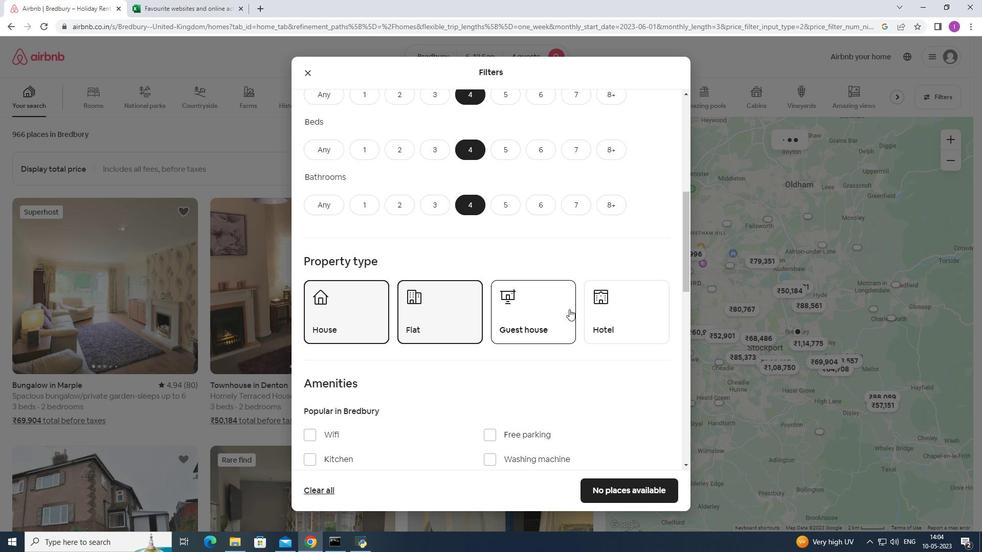 
Action: Mouse pressed left at (566, 310)
Screenshot: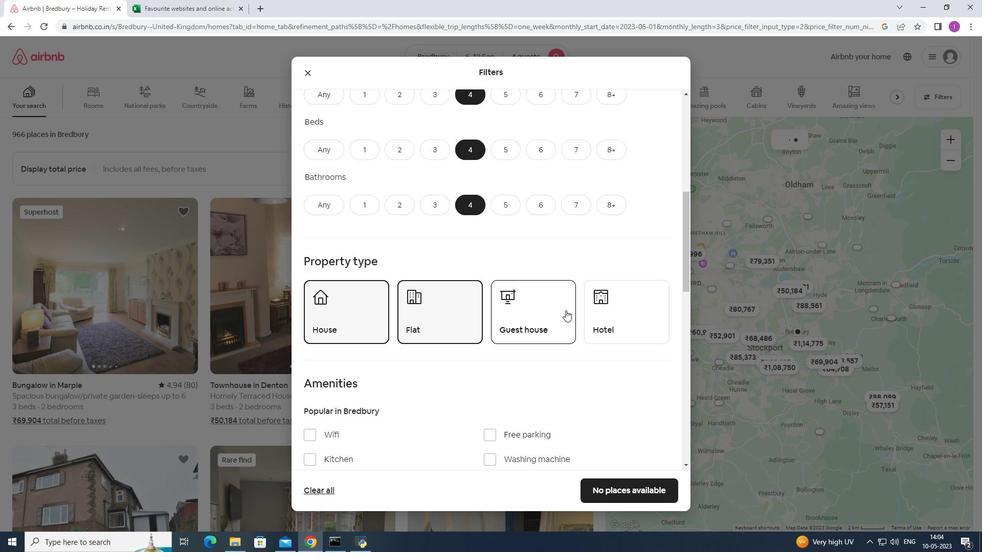 
Action: Mouse moved to (644, 315)
Screenshot: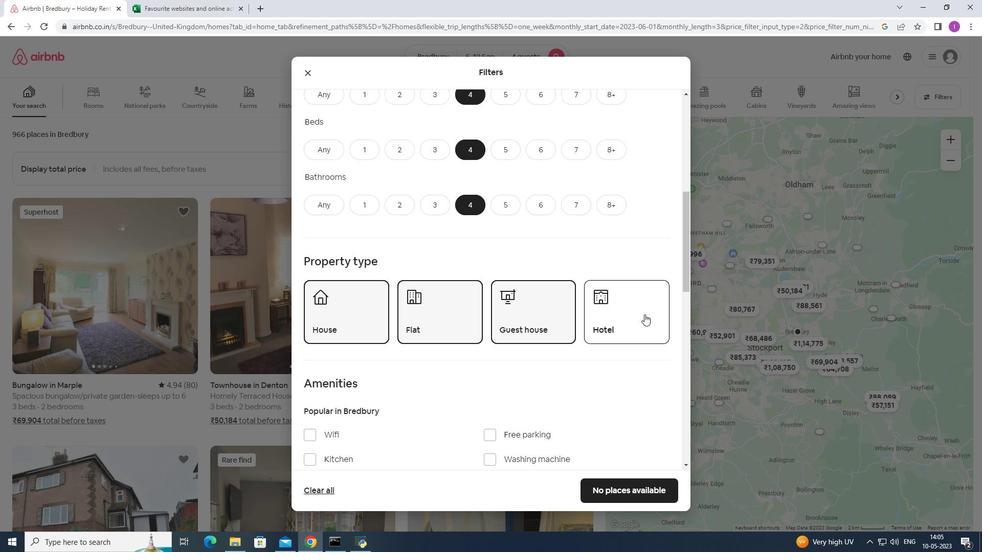 
Action: Mouse scrolled (644, 314) with delta (0, 0)
Screenshot: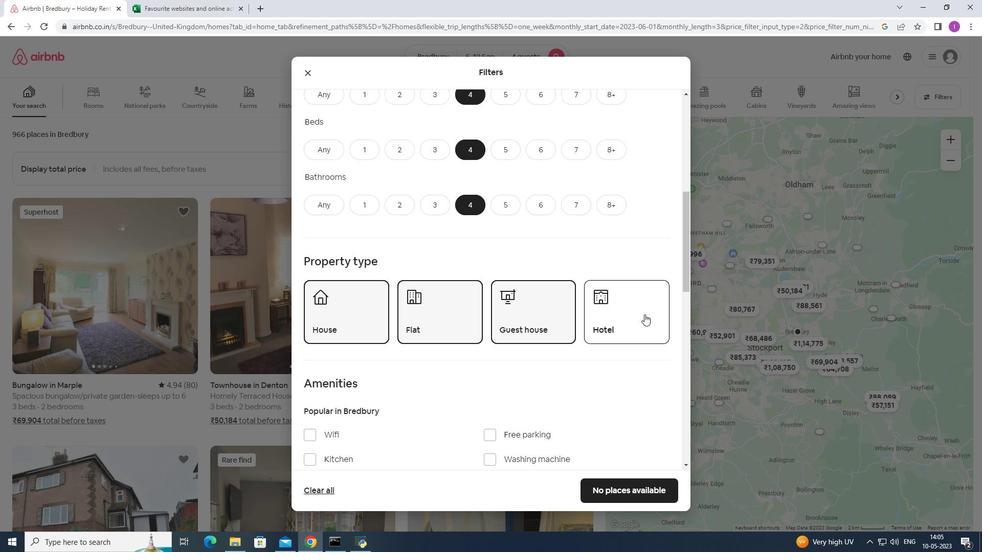 
Action: Mouse moved to (643, 315)
Screenshot: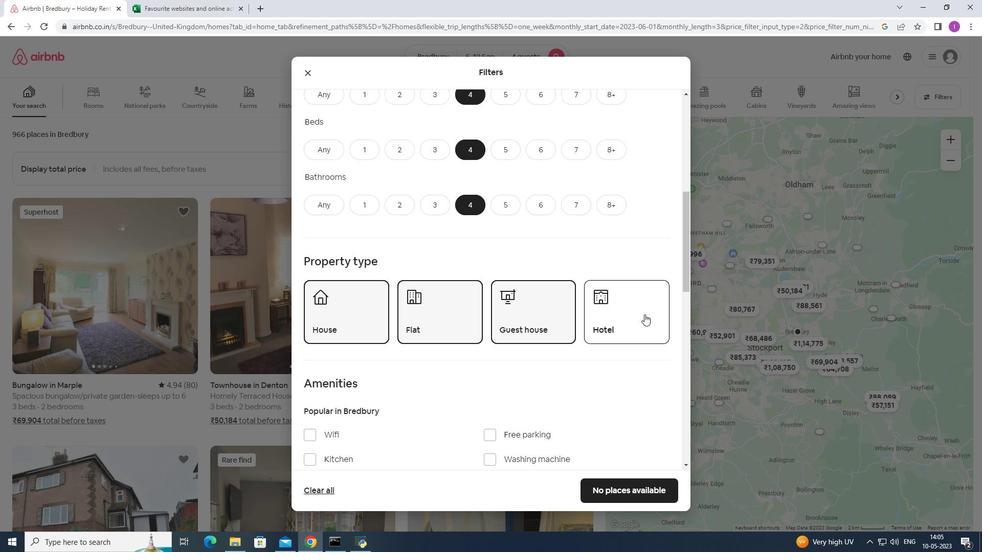 
Action: Mouse scrolled (643, 315) with delta (0, 0)
Screenshot: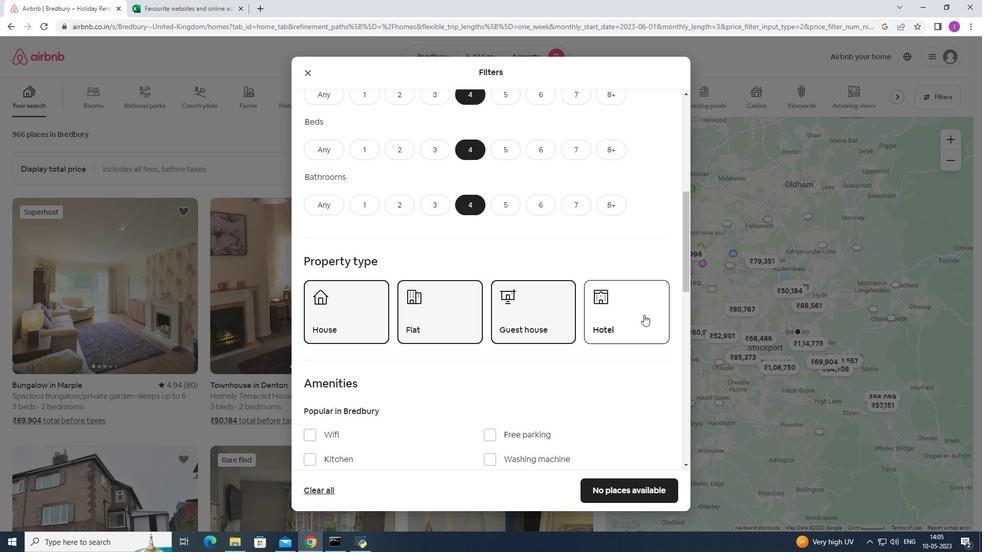 
Action: Mouse scrolled (643, 315) with delta (0, 0)
Screenshot: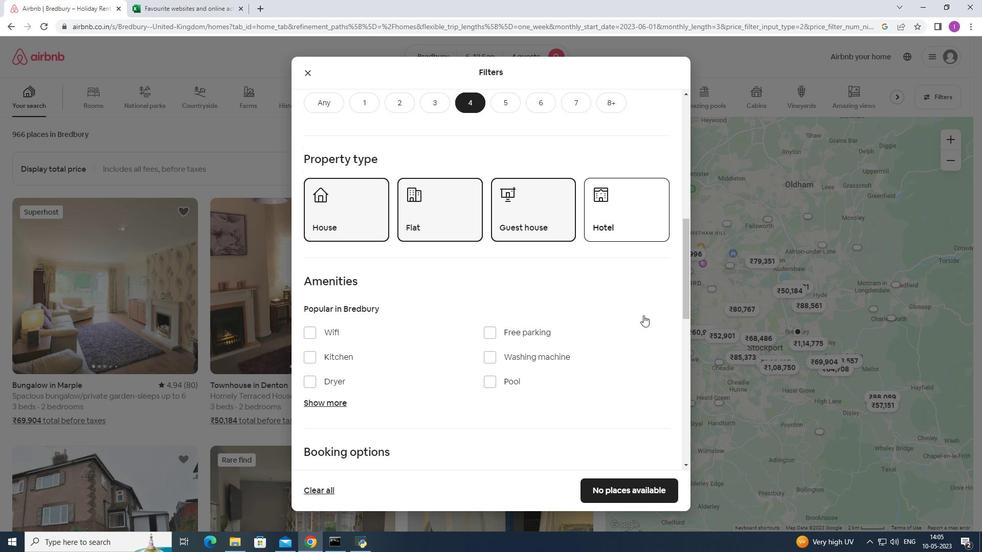 
Action: Mouse scrolled (643, 315) with delta (0, 0)
Screenshot: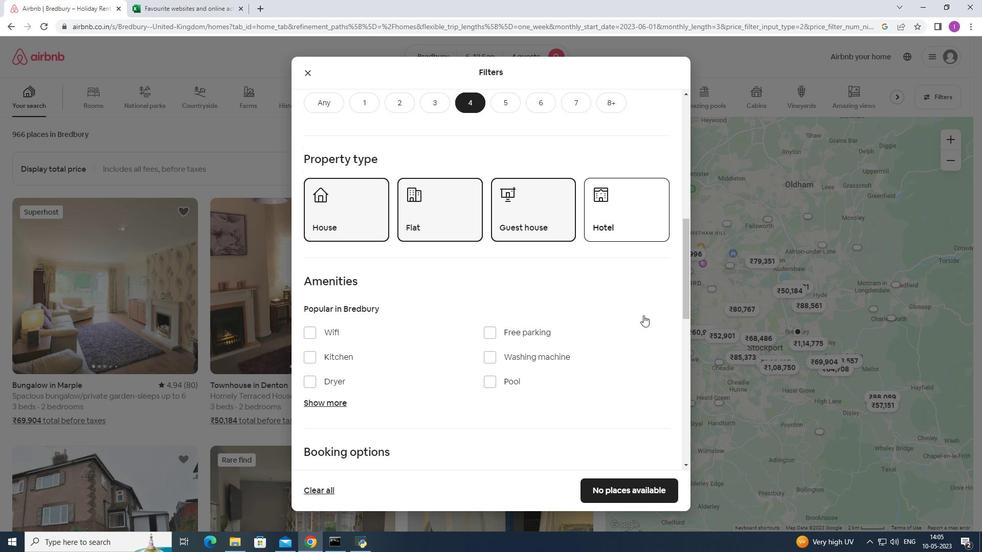 
Action: Mouse scrolled (643, 315) with delta (0, 0)
Screenshot: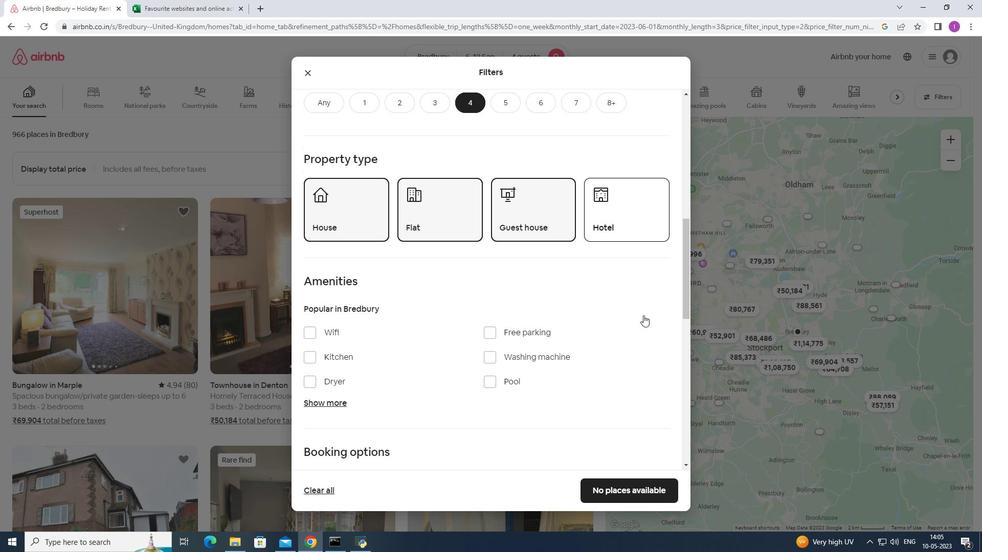 
Action: Mouse moved to (308, 180)
Screenshot: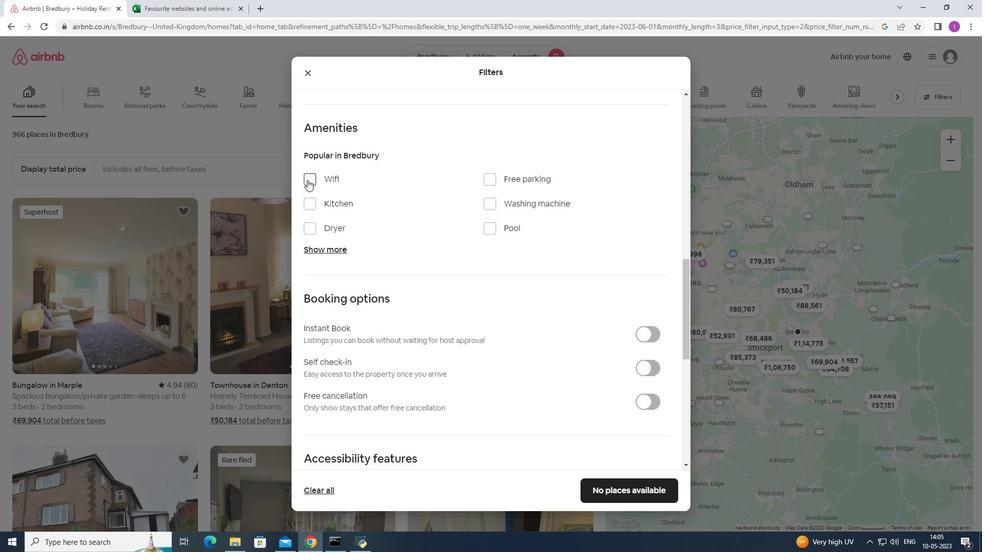 
Action: Mouse pressed left at (308, 180)
Screenshot: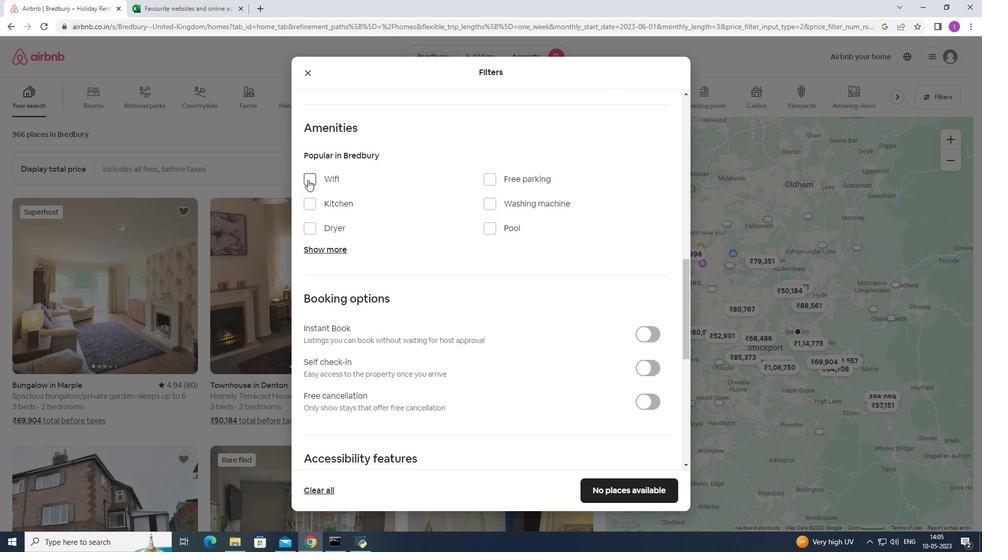 
Action: Mouse moved to (493, 180)
Screenshot: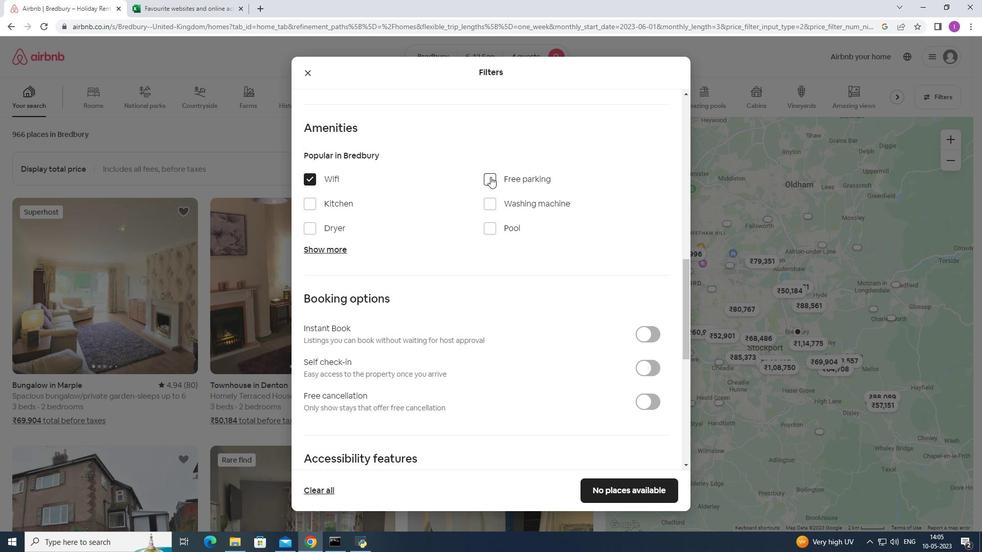 
Action: Mouse pressed left at (493, 180)
Screenshot: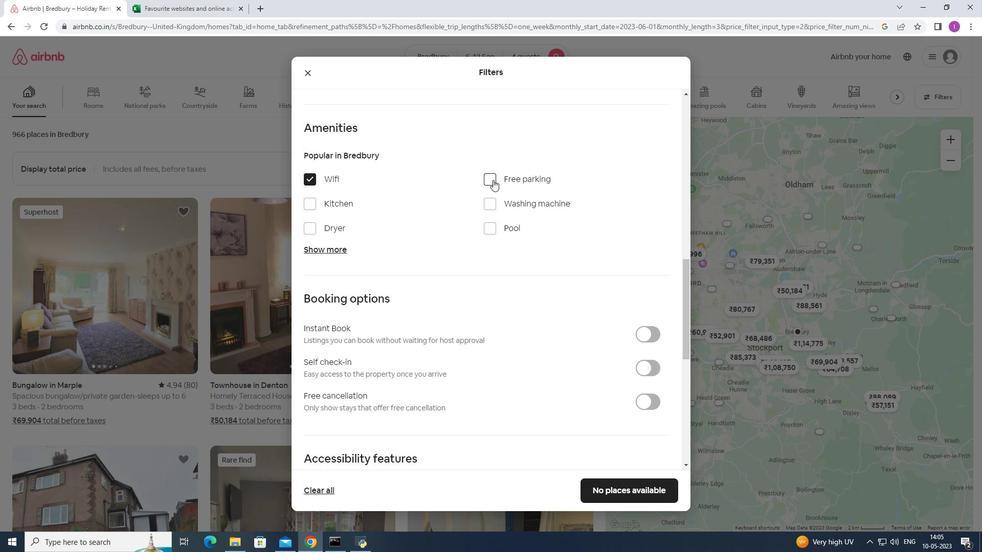 
Action: Mouse moved to (334, 249)
Screenshot: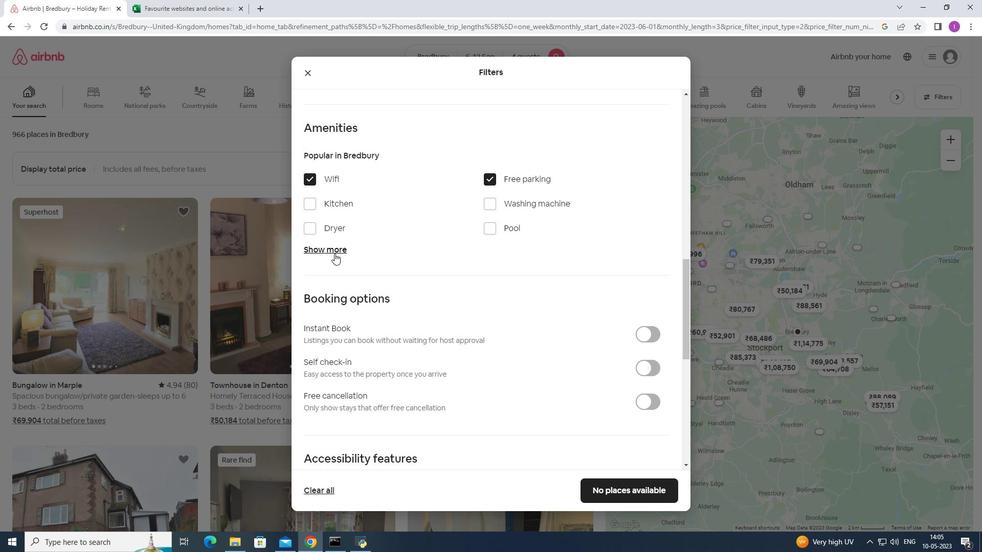 
Action: Mouse pressed left at (334, 249)
Screenshot: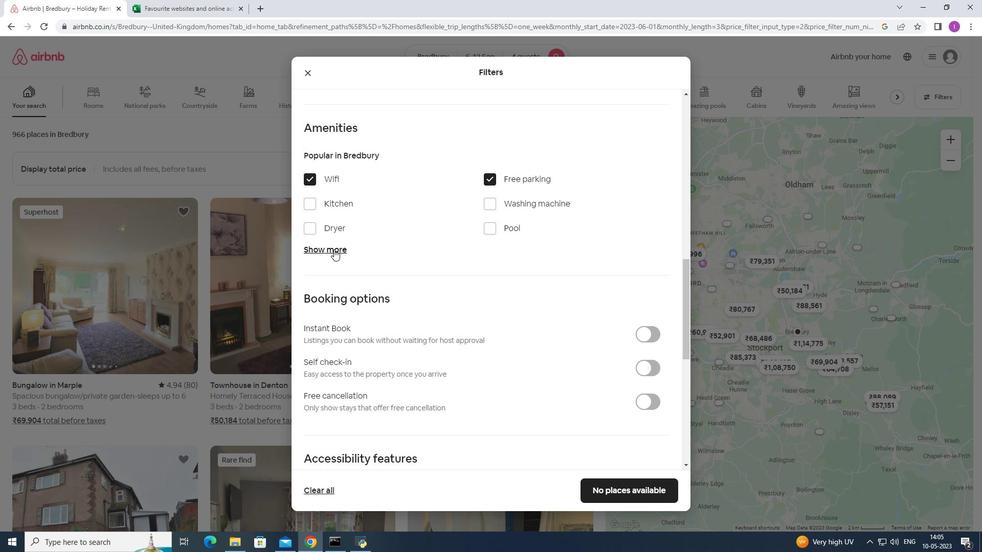 
Action: Mouse moved to (366, 309)
Screenshot: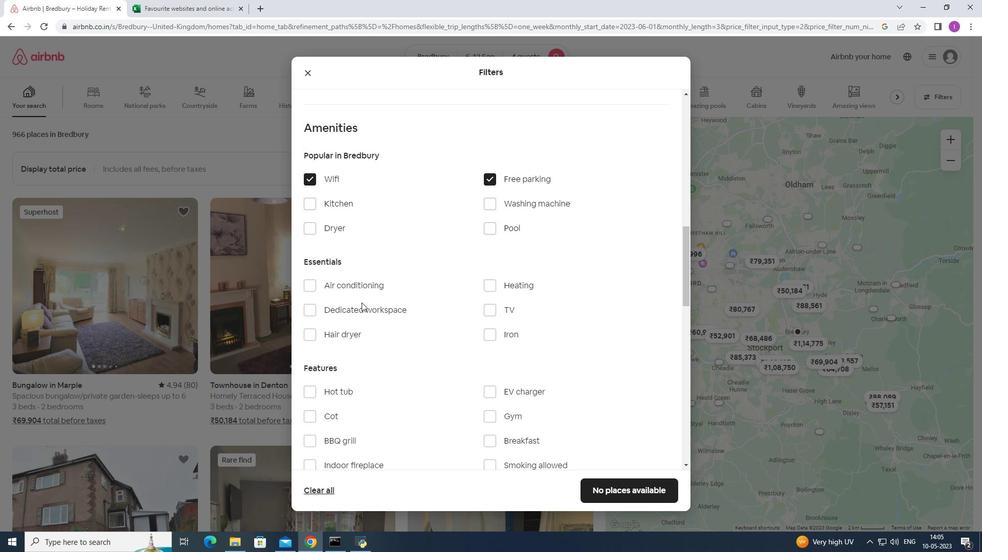 
Action: Mouse scrolled (366, 308) with delta (0, 0)
Screenshot: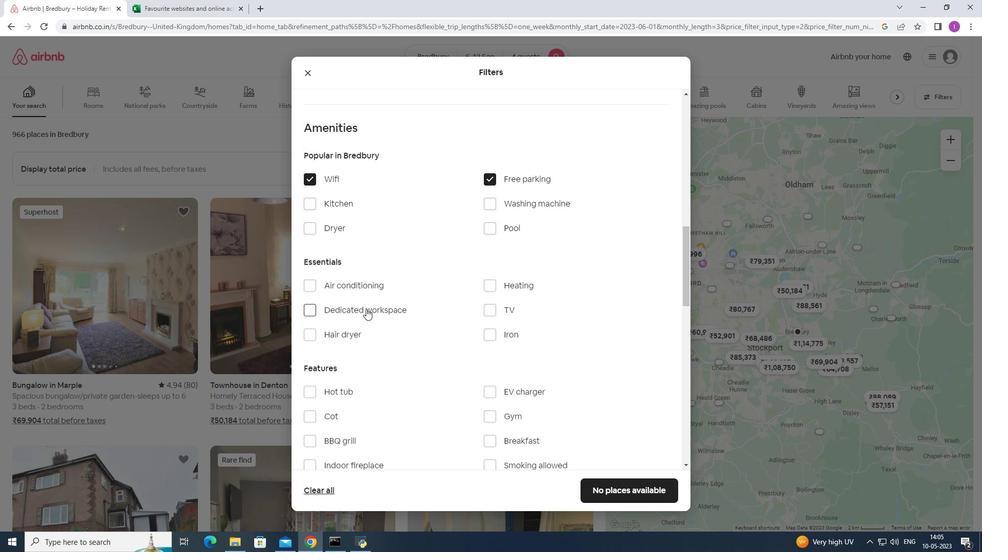 
Action: Mouse moved to (495, 260)
Screenshot: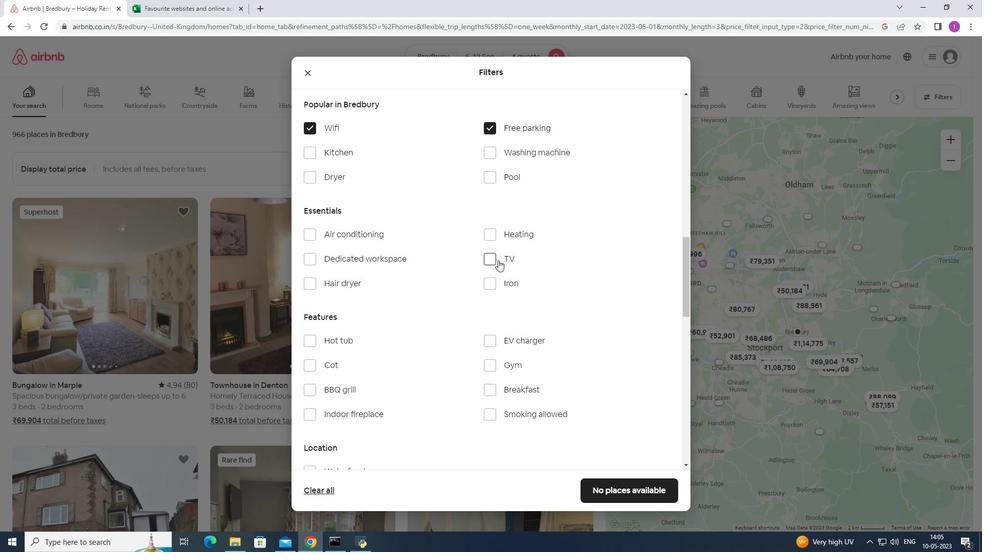 
Action: Mouse pressed left at (495, 260)
Screenshot: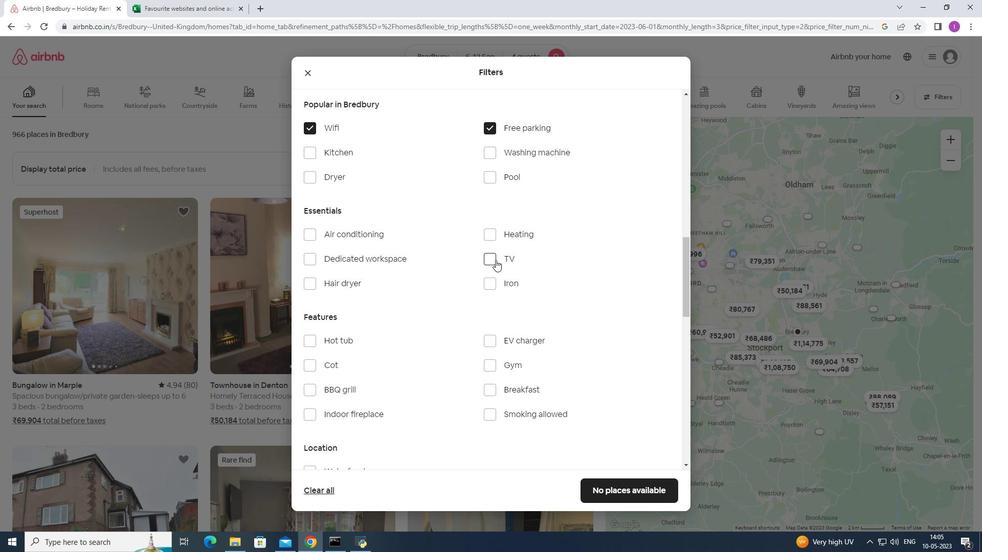 
Action: Mouse moved to (495, 365)
Screenshot: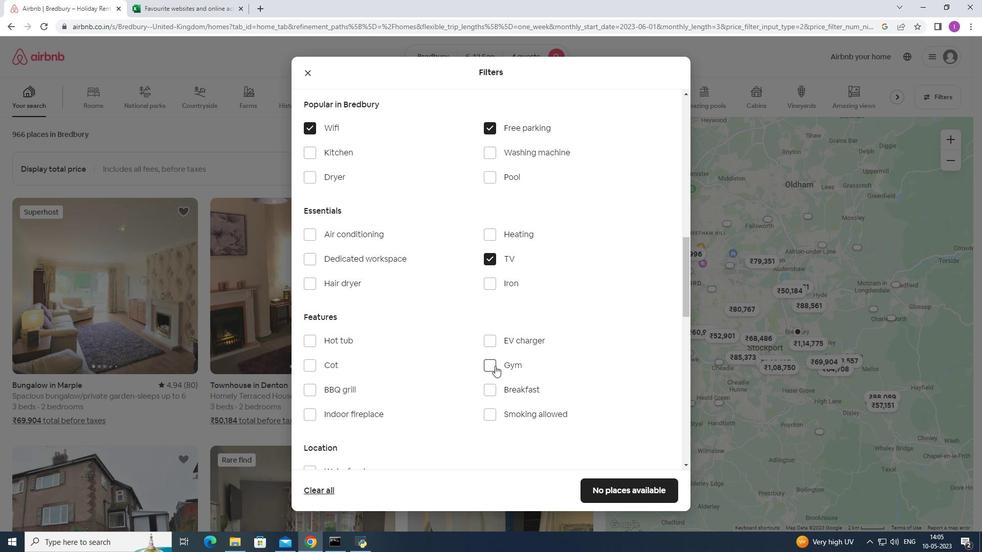 
Action: Mouse pressed left at (495, 365)
Screenshot: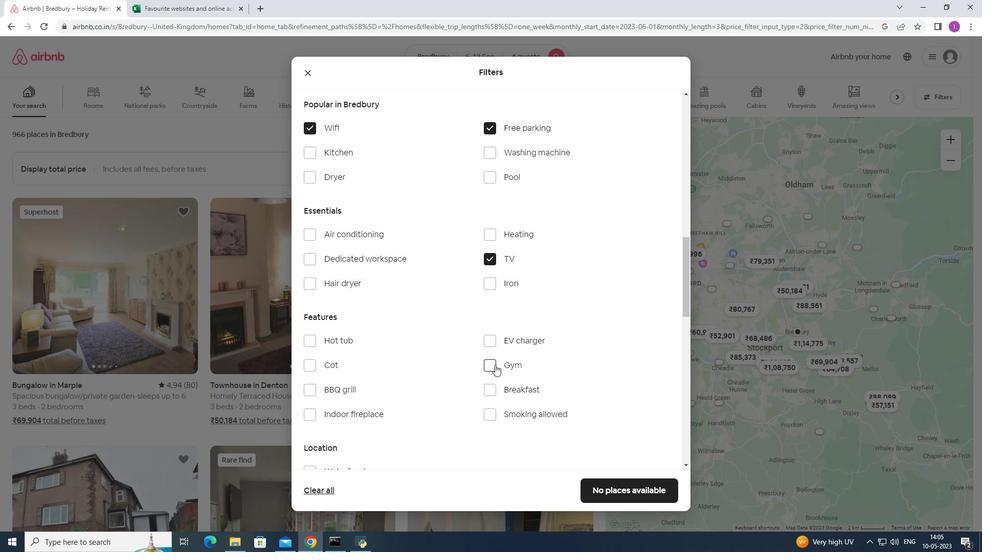 
Action: Mouse moved to (496, 390)
Screenshot: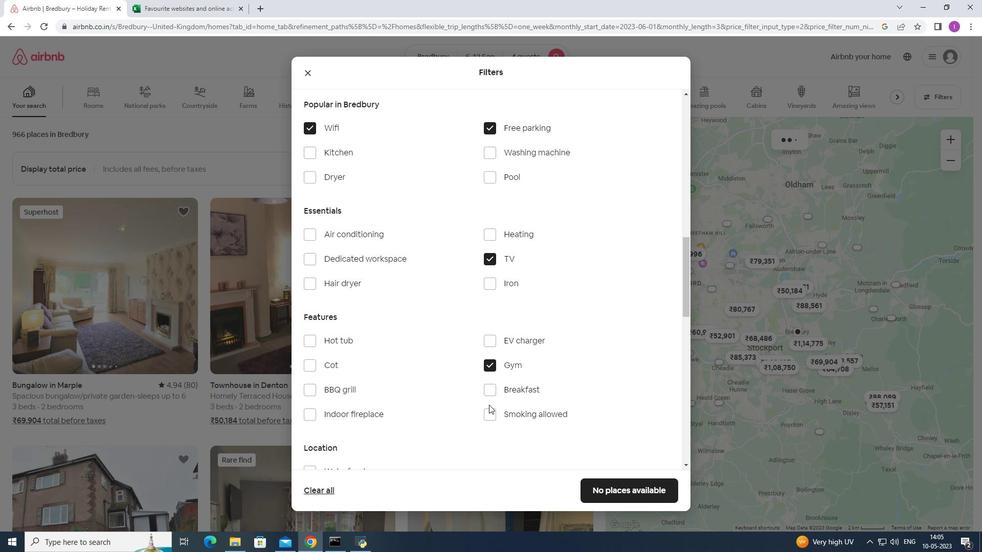 
Action: Mouse pressed left at (496, 390)
Screenshot: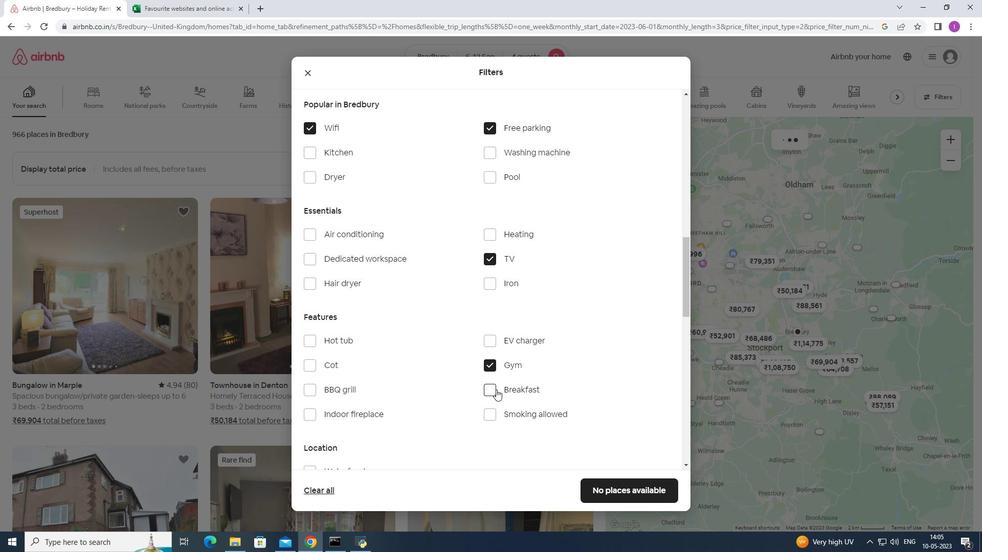 
Action: Mouse moved to (446, 414)
Screenshot: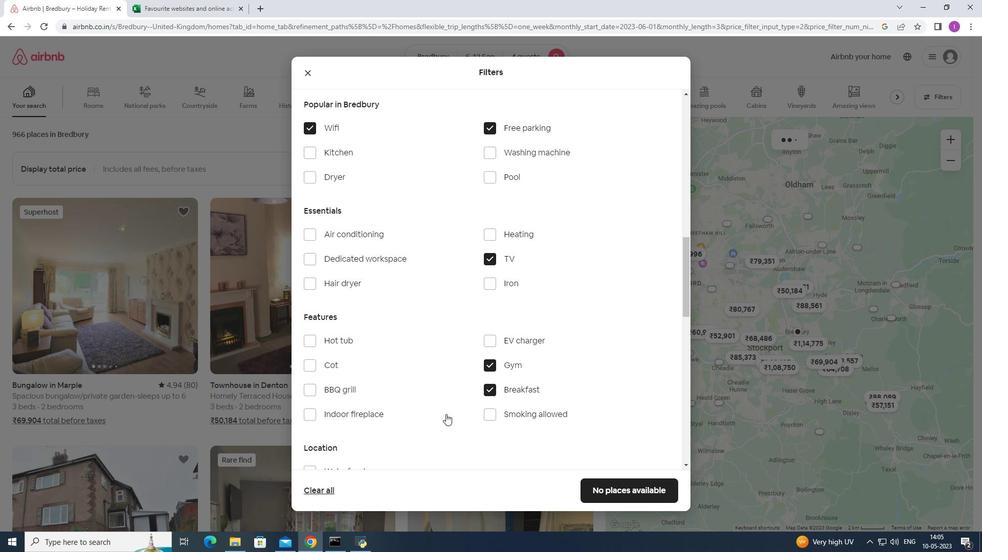 
Action: Mouse scrolled (446, 414) with delta (0, 0)
Screenshot: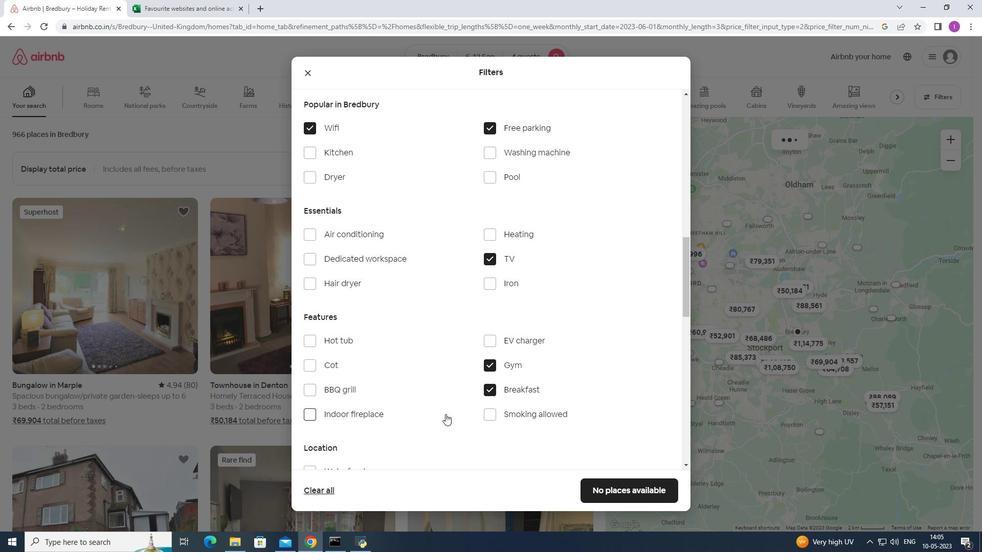 
Action: Mouse scrolled (446, 414) with delta (0, 0)
Screenshot: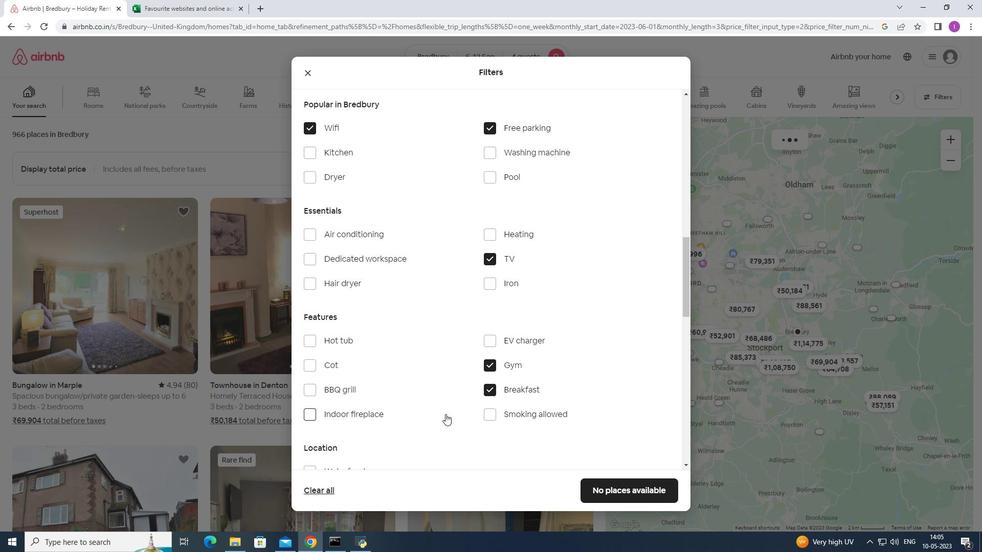 
Action: Mouse scrolled (446, 414) with delta (0, 0)
Screenshot: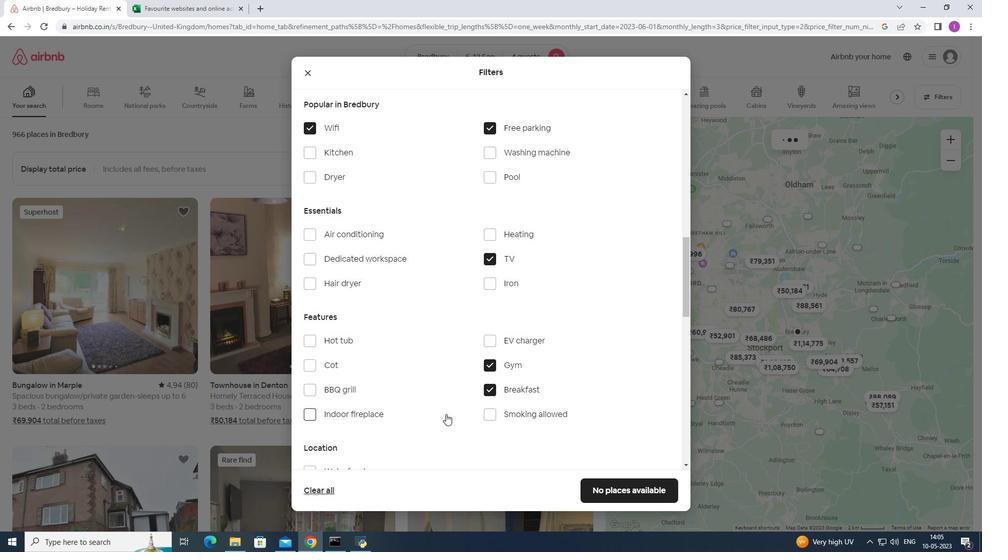 
Action: Mouse moved to (446, 414)
Screenshot: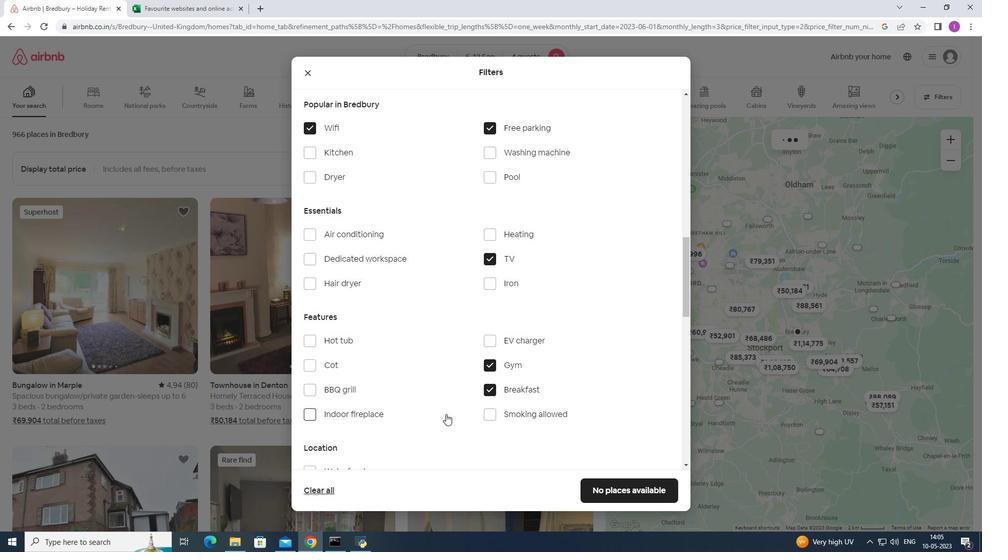 
Action: Mouse scrolled (446, 414) with delta (0, 0)
Screenshot: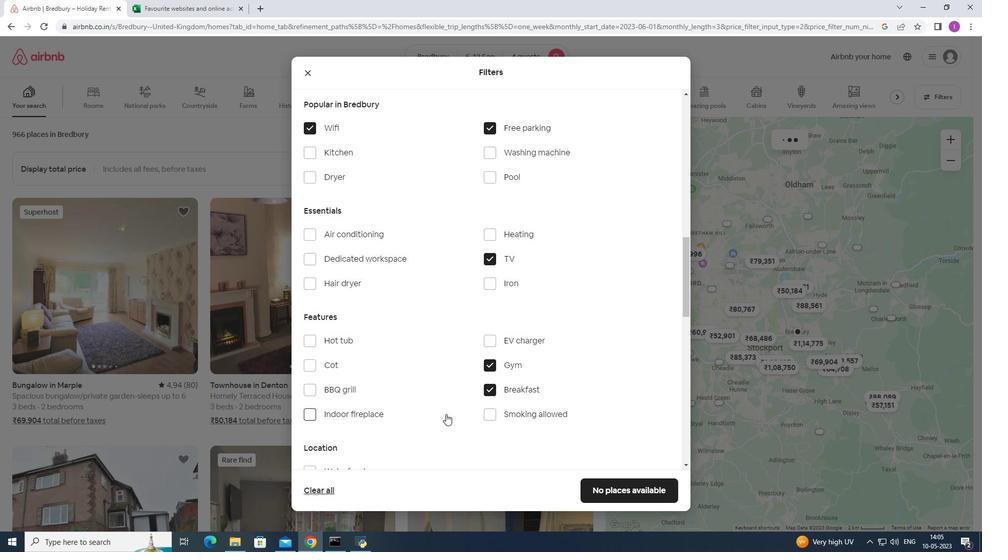
Action: Mouse moved to (450, 400)
Screenshot: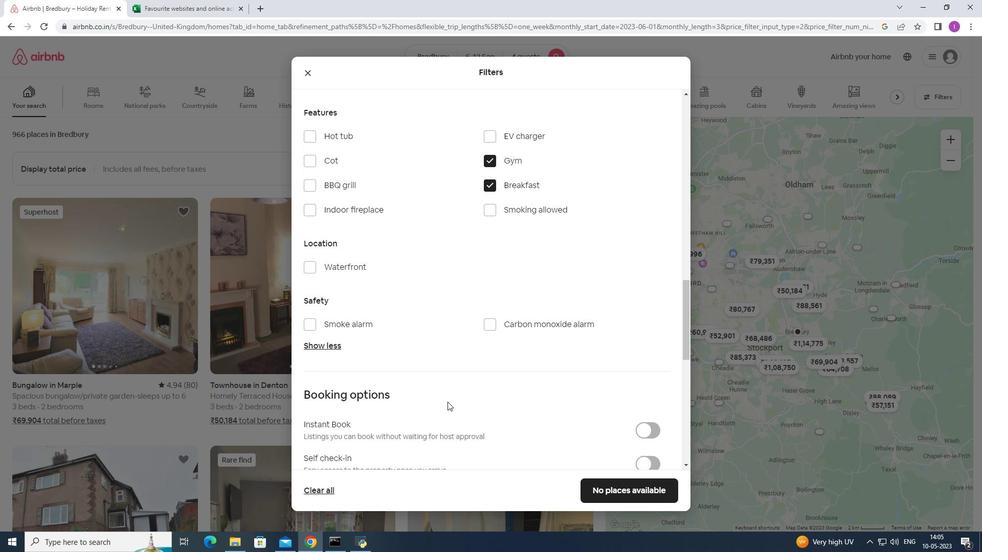 
Action: Mouse scrolled (450, 400) with delta (0, 0)
Screenshot: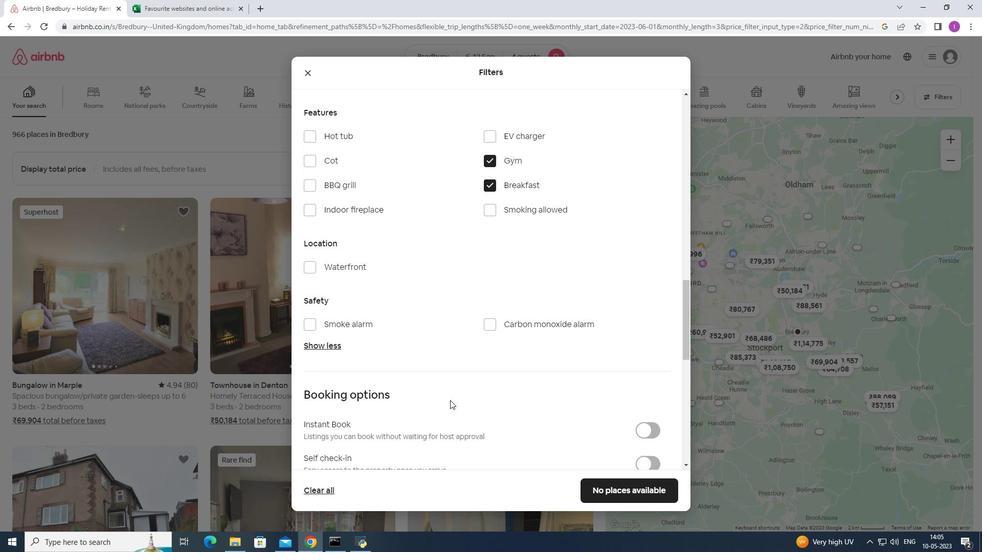 
Action: Mouse scrolled (450, 400) with delta (0, 0)
Screenshot: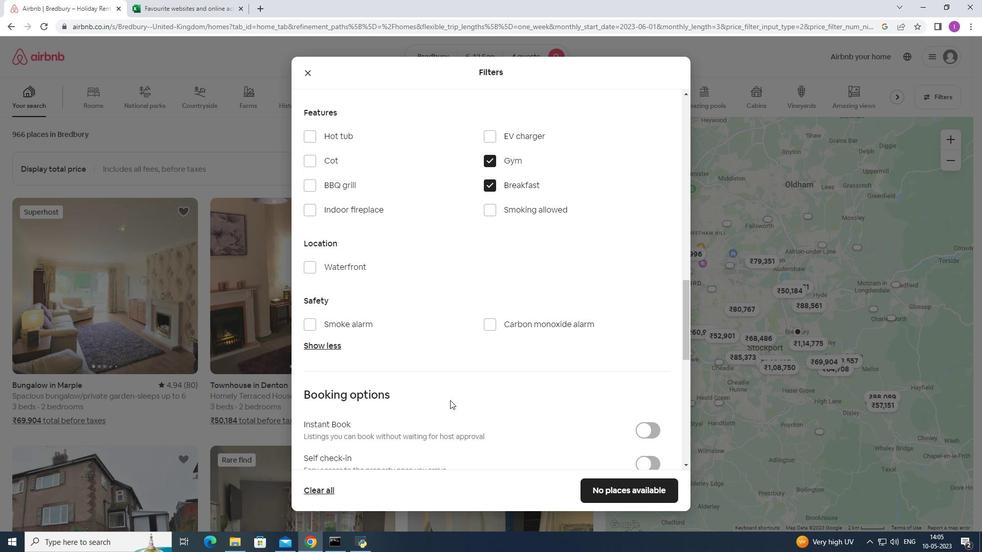 
Action: Mouse scrolled (450, 400) with delta (0, 0)
Screenshot: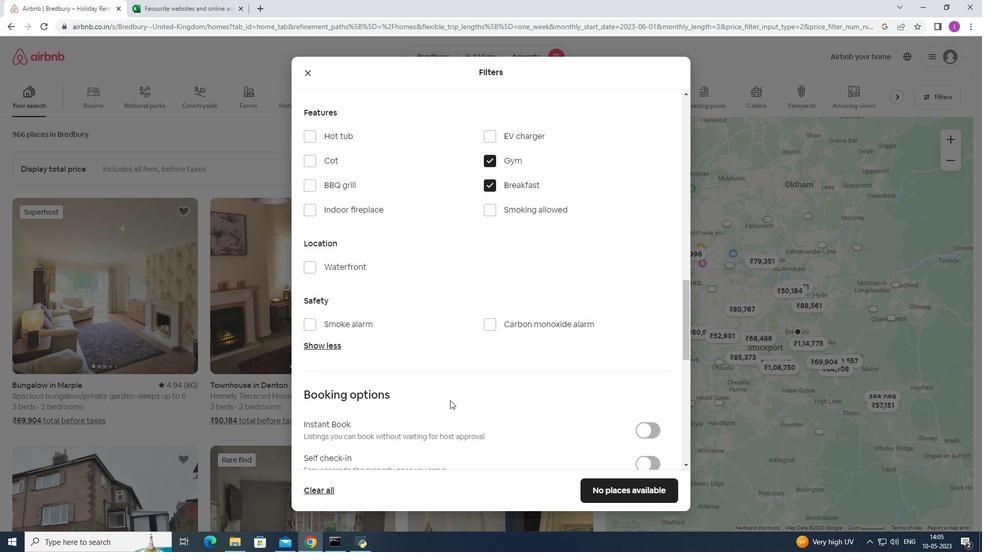 
Action: Mouse moved to (657, 309)
Screenshot: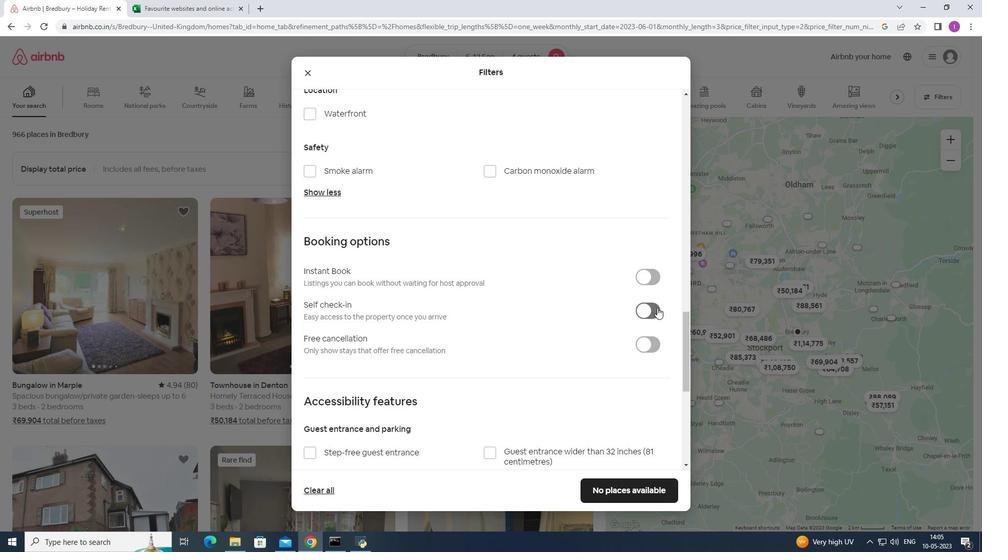 
Action: Mouse pressed left at (657, 309)
Screenshot: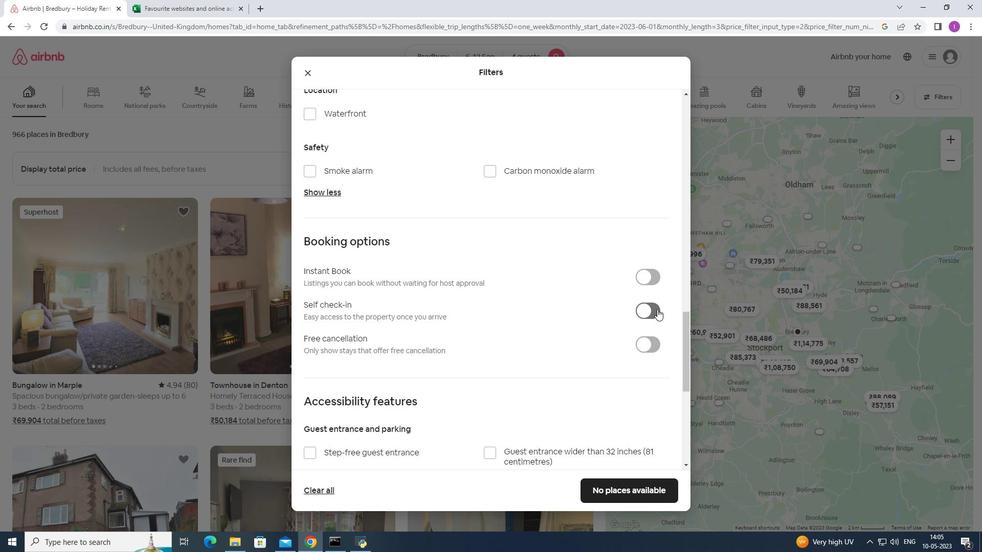 
Action: Mouse moved to (535, 463)
Screenshot: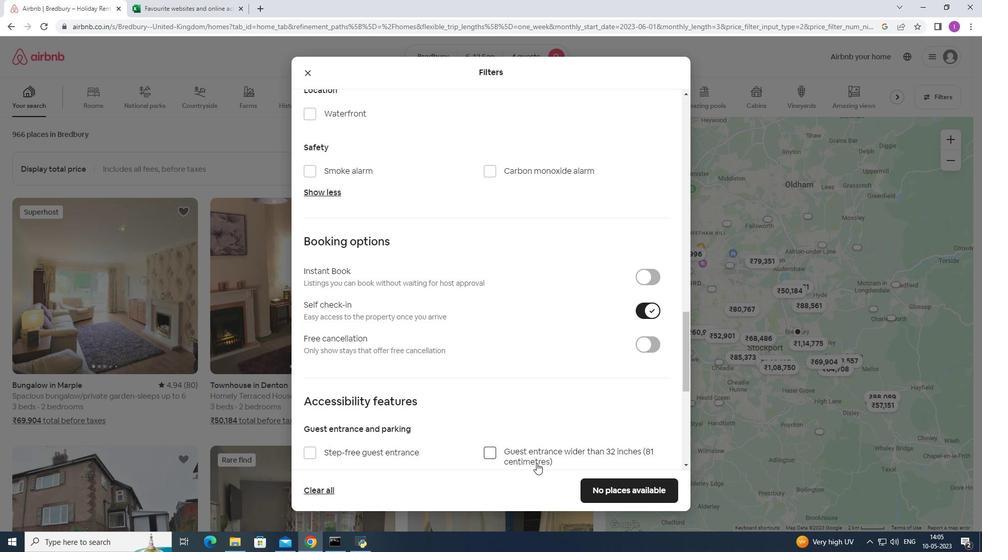 
Action: Mouse scrolled (535, 463) with delta (0, 0)
Screenshot: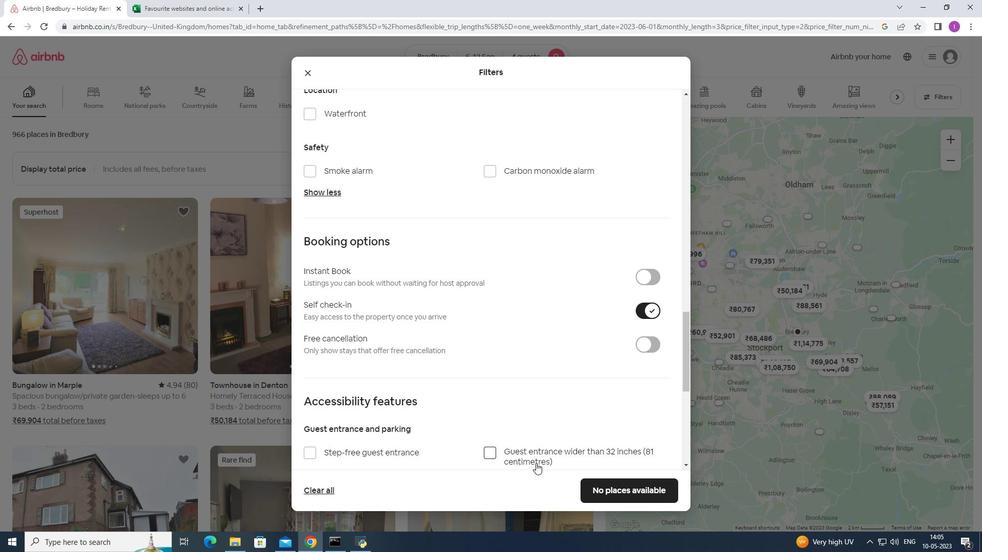 
Action: Mouse moved to (524, 441)
Screenshot: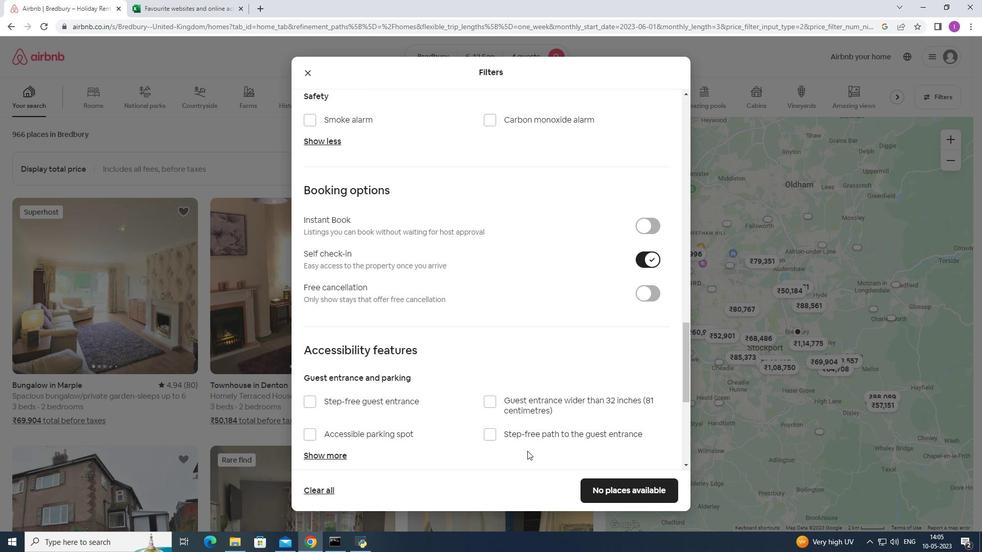 
Action: Mouse scrolled (524, 441) with delta (0, 0)
Screenshot: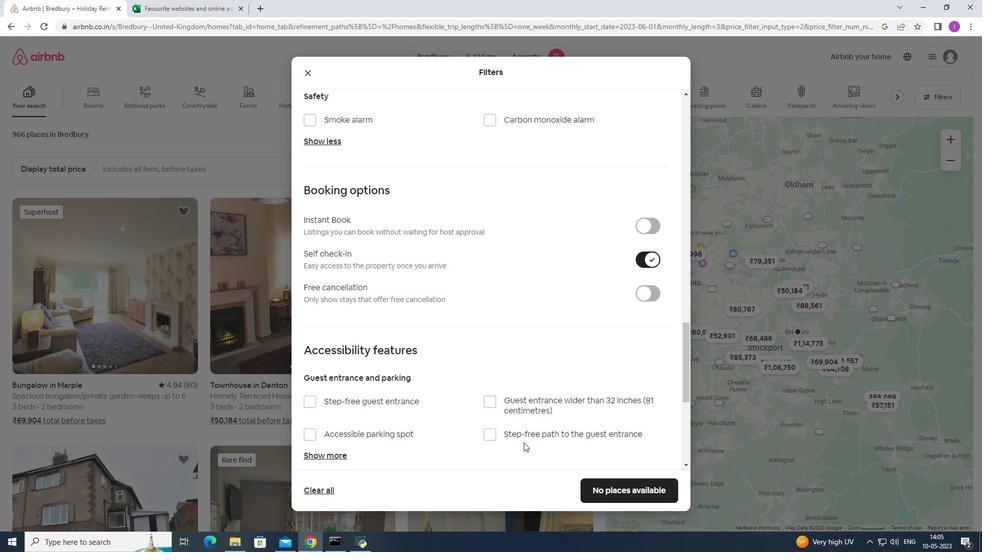 
Action: Mouse scrolled (524, 441) with delta (0, 0)
Screenshot: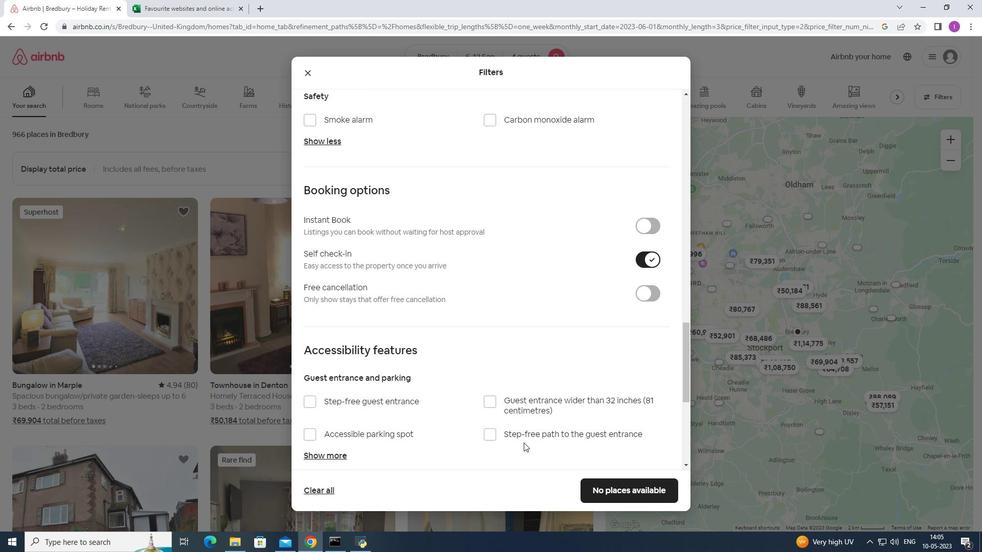 
Action: Mouse scrolled (524, 441) with delta (0, 0)
Screenshot: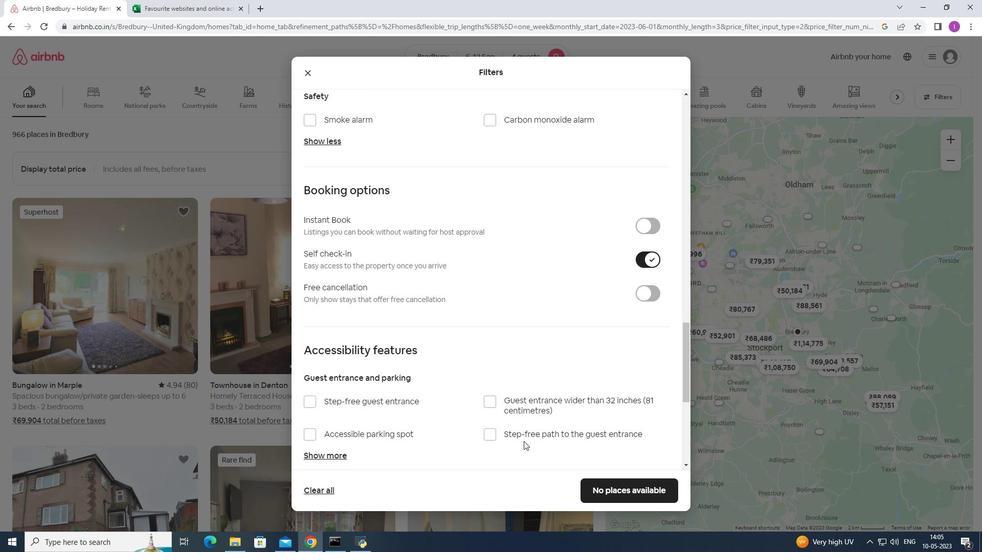
Action: Mouse moved to (524, 438)
Screenshot: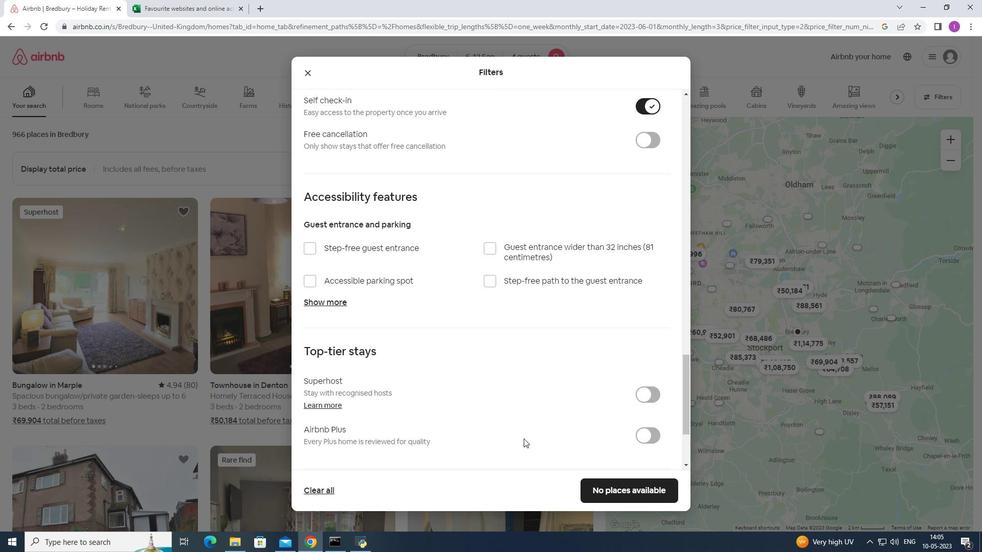 
Action: Mouse scrolled (524, 438) with delta (0, 0)
Screenshot: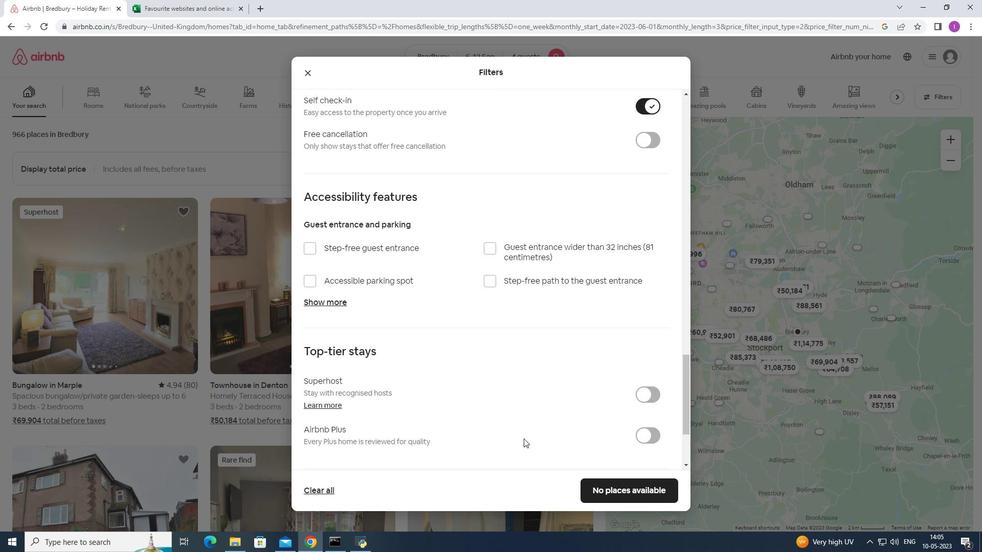 
Action: Mouse scrolled (524, 438) with delta (0, 0)
Screenshot: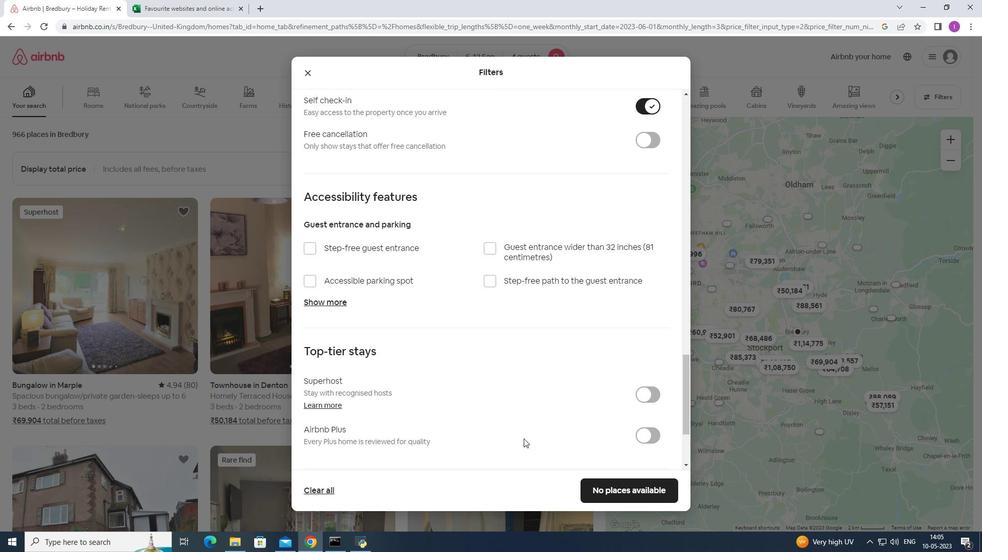 
Action: Mouse scrolled (524, 438) with delta (0, 0)
Screenshot: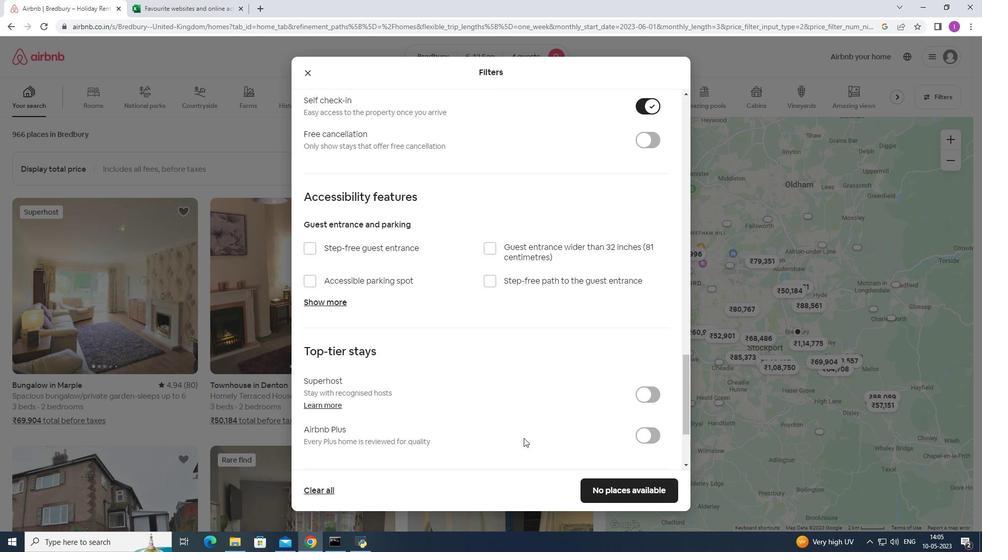 
Action: Mouse moved to (505, 431)
Screenshot: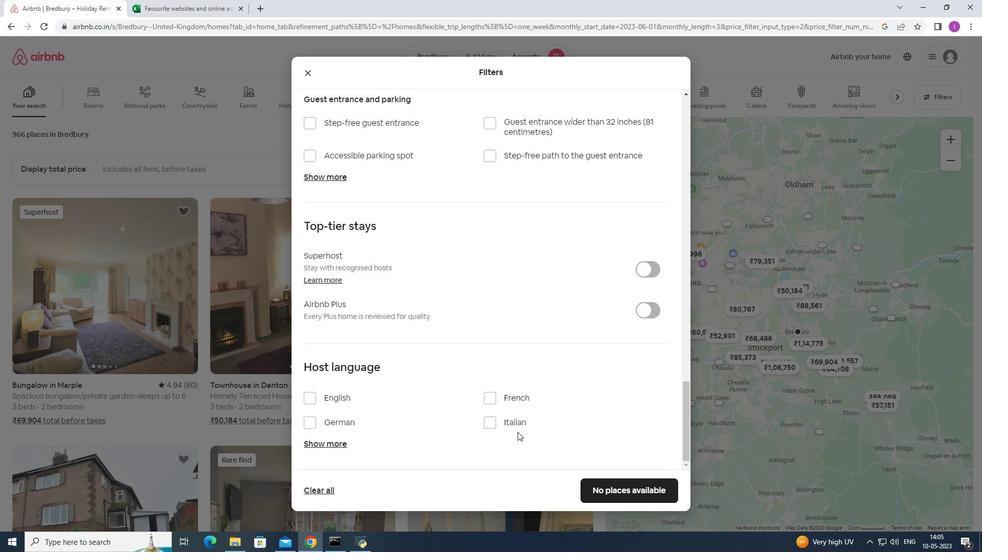 
Action: Mouse scrolled (505, 430) with delta (0, 0)
Screenshot: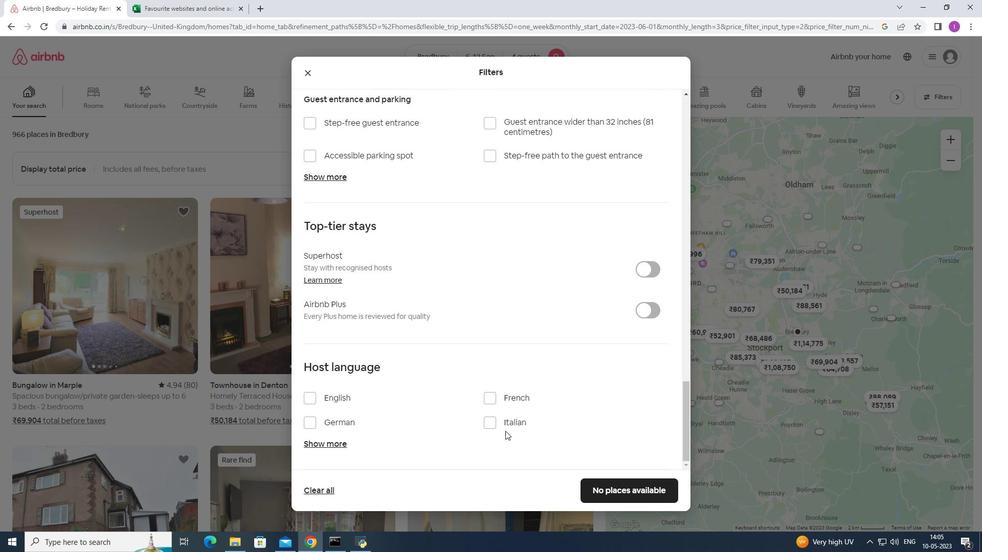 
Action: Mouse scrolled (505, 430) with delta (0, 0)
Screenshot: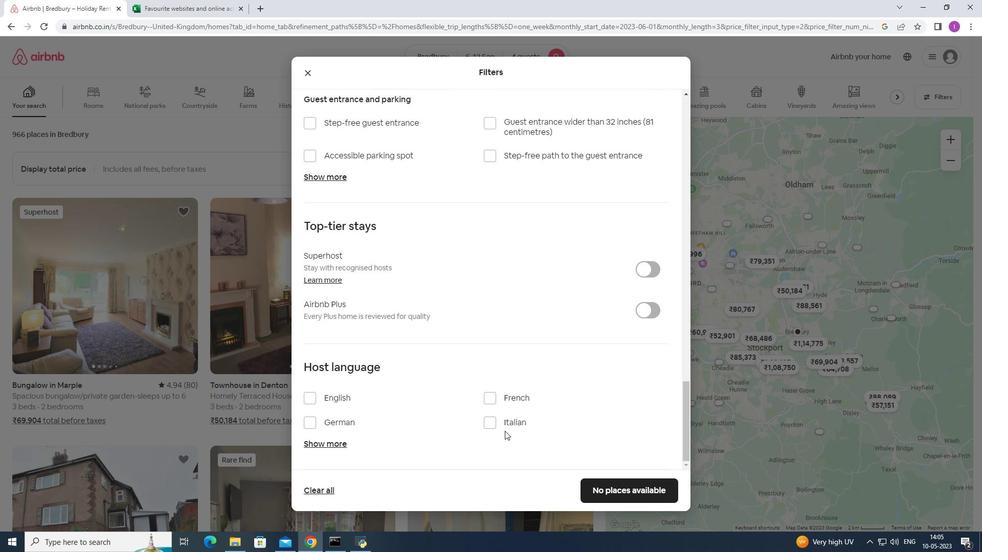 
Action: Mouse scrolled (505, 430) with delta (0, 0)
Screenshot: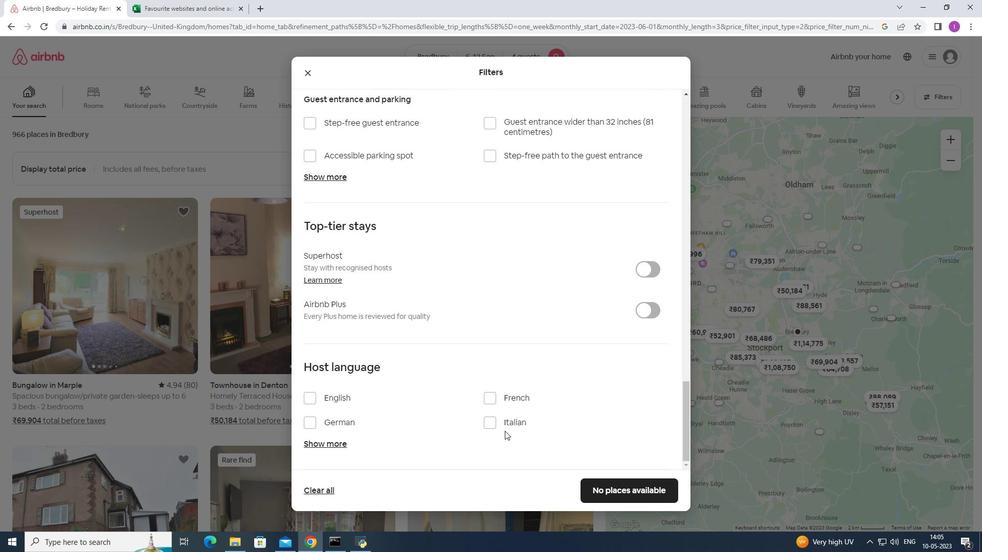 
Action: Mouse moved to (312, 396)
Screenshot: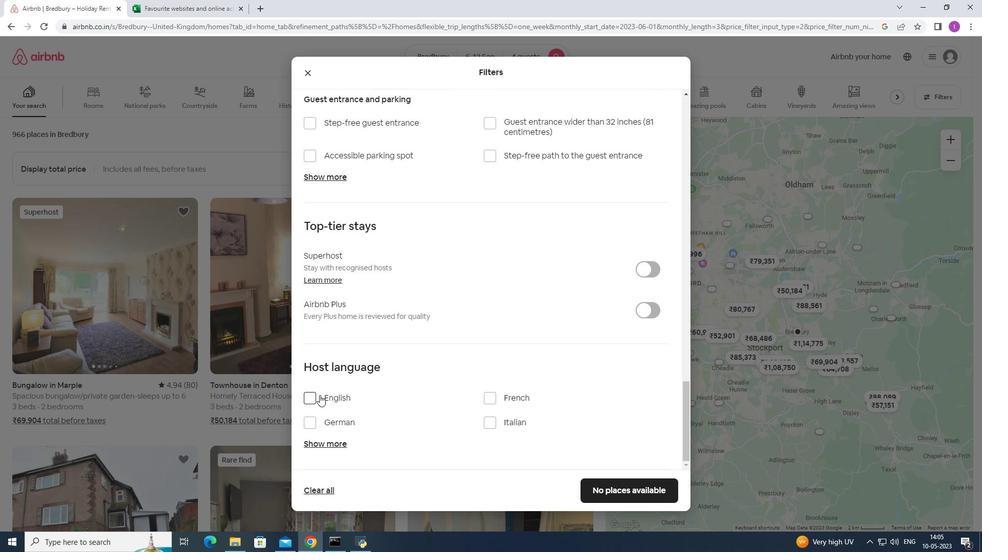 
Action: Mouse pressed left at (312, 396)
Screenshot: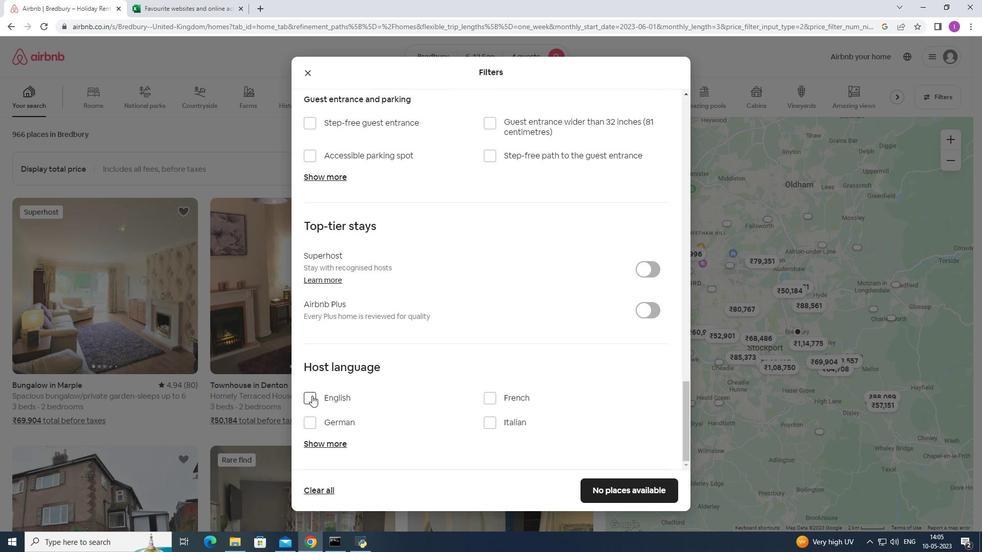 
Action: Mouse moved to (365, 324)
Screenshot: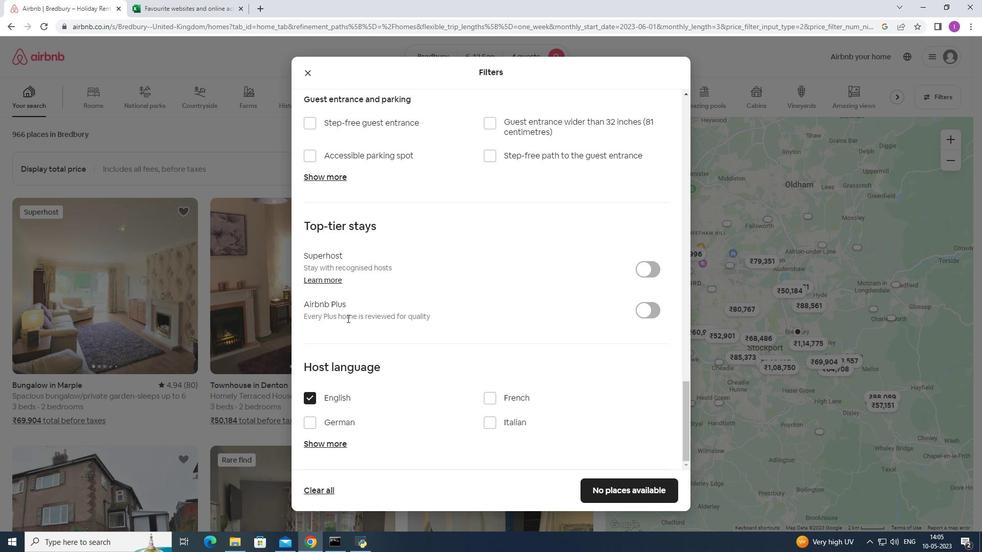 
Action: Mouse scrolled (365, 324) with delta (0, 0)
Screenshot: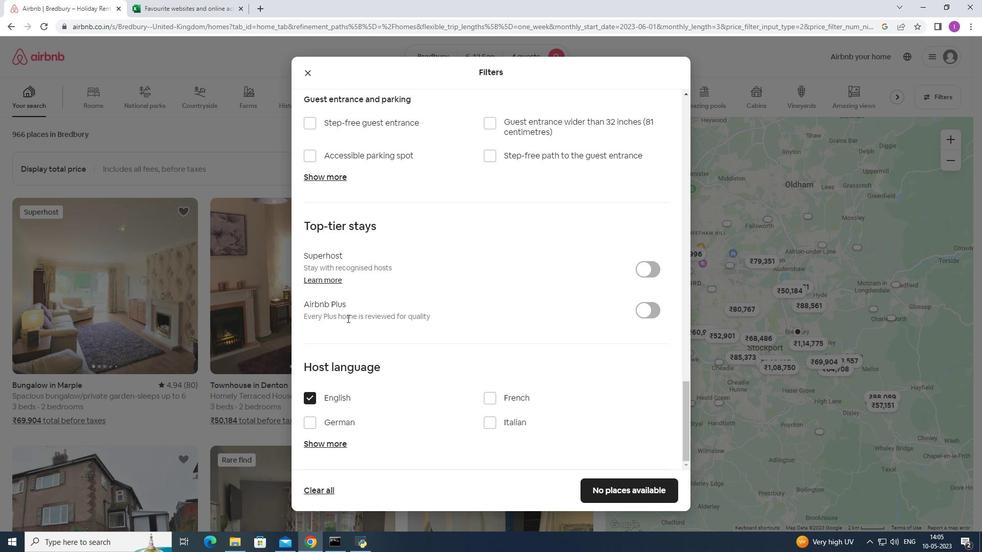
Action: Mouse moved to (382, 329)
Screenshot: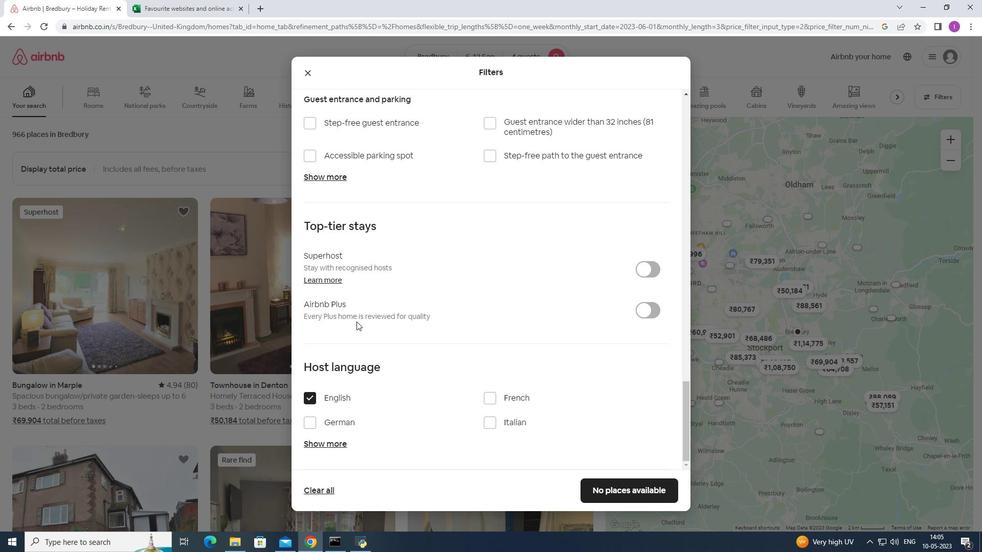 
Action: Mouse scrolled (382, 329) with delta (0, 0)
Screenshot: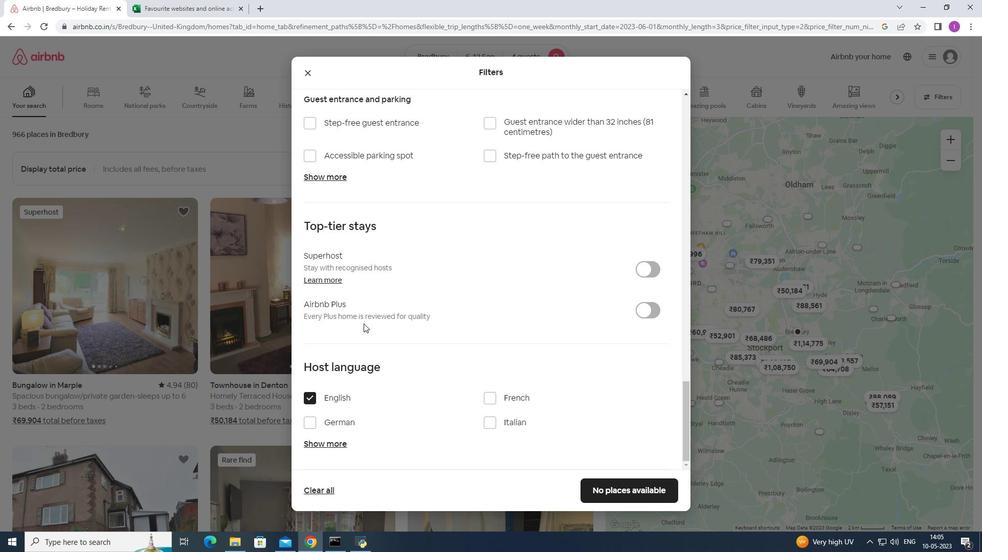 
Action: Mouse moved to (605, 489)
Screenshot: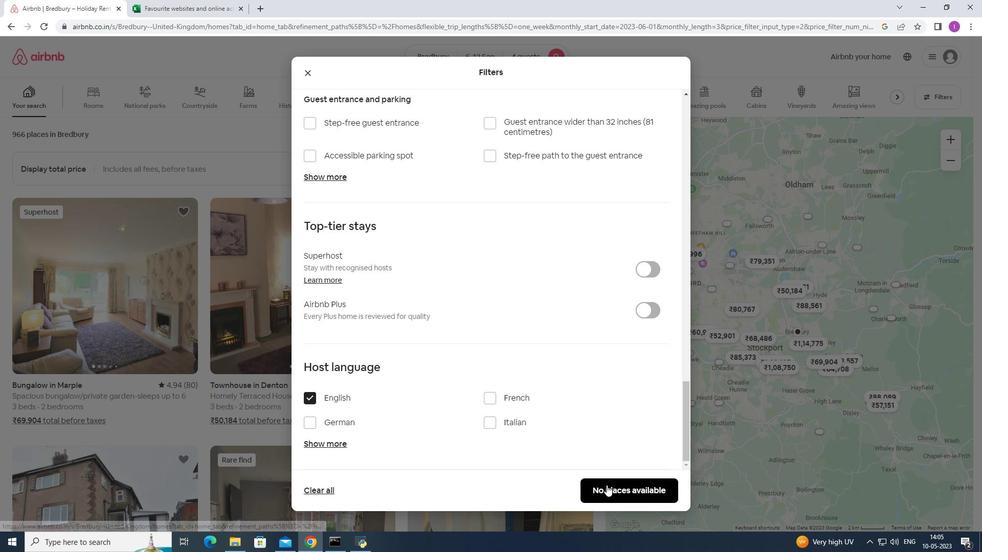 
Action: Mouse pressed left at (605, 489)
Screenshot: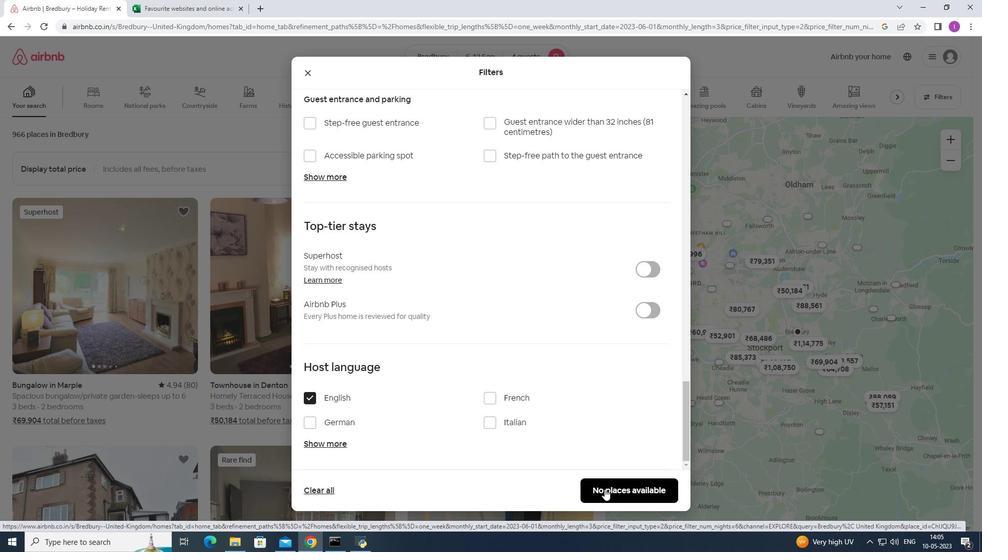 
Action: Mouse moved to (605, 489)
Screenshot: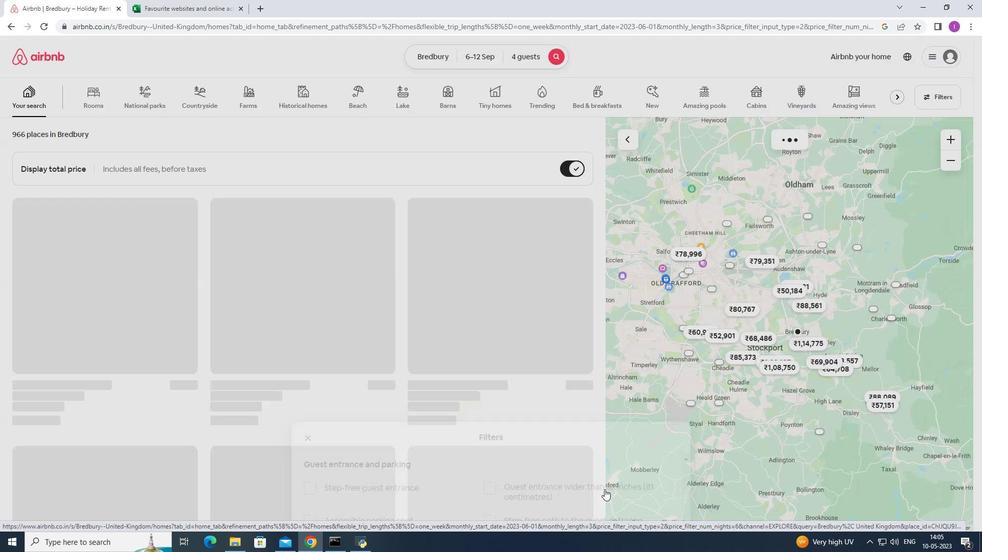 
